 Task: Create a sub task Release to Production / Go Live for the task  Integrate website with customer relationship management (CRM) systems in the project AgileMission , assign it to team member softage.5@softage.net and update the status of the sub task to  At Risk , set the priority of the sub task to Medium
Action: Mouse moved to (328, 461)
Screenshot: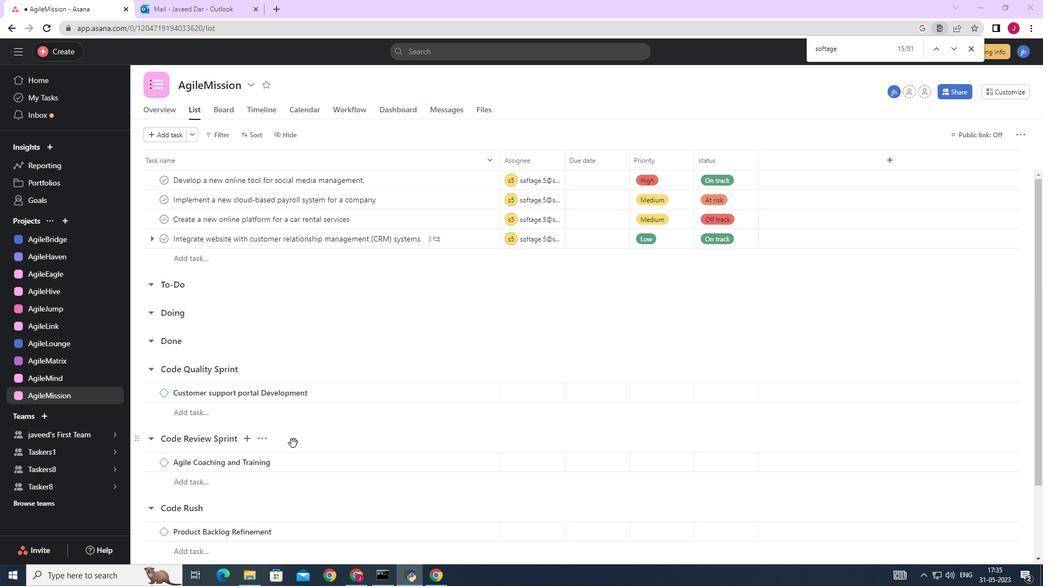 
Action: Mouse scrolled (328, 461) with delta (0, 0)
Screenshot: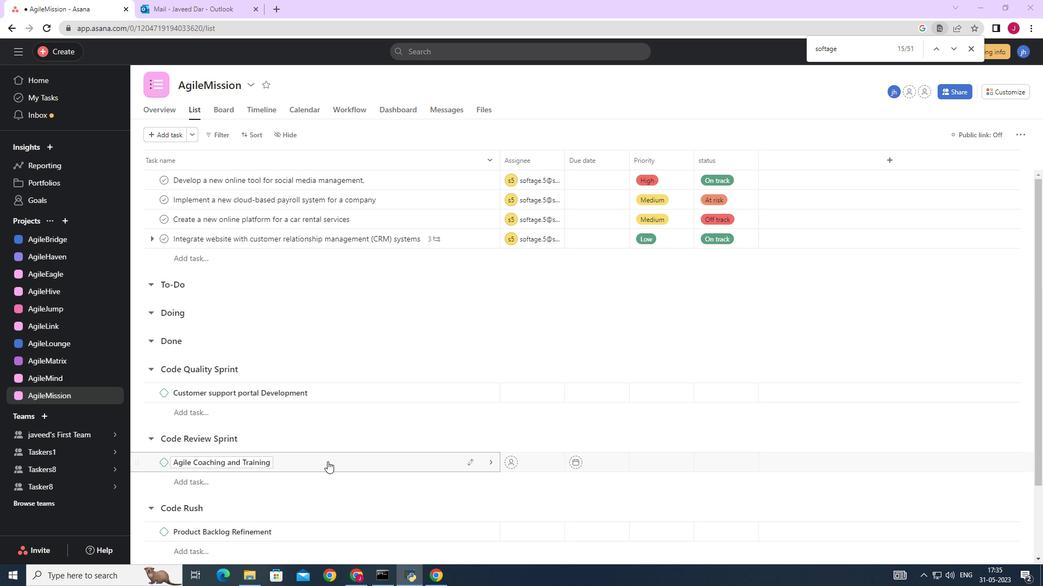
Action: Mouse scrolled (328, 461) with delta (0, 0)
Screenshot: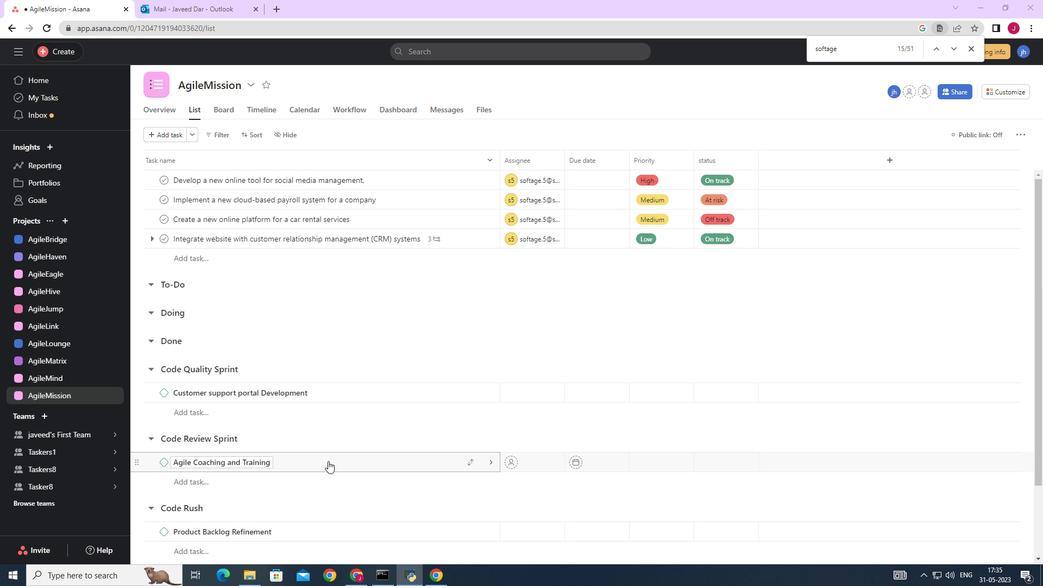 
Action: Mouse moved to (327, 470)
Screenshot: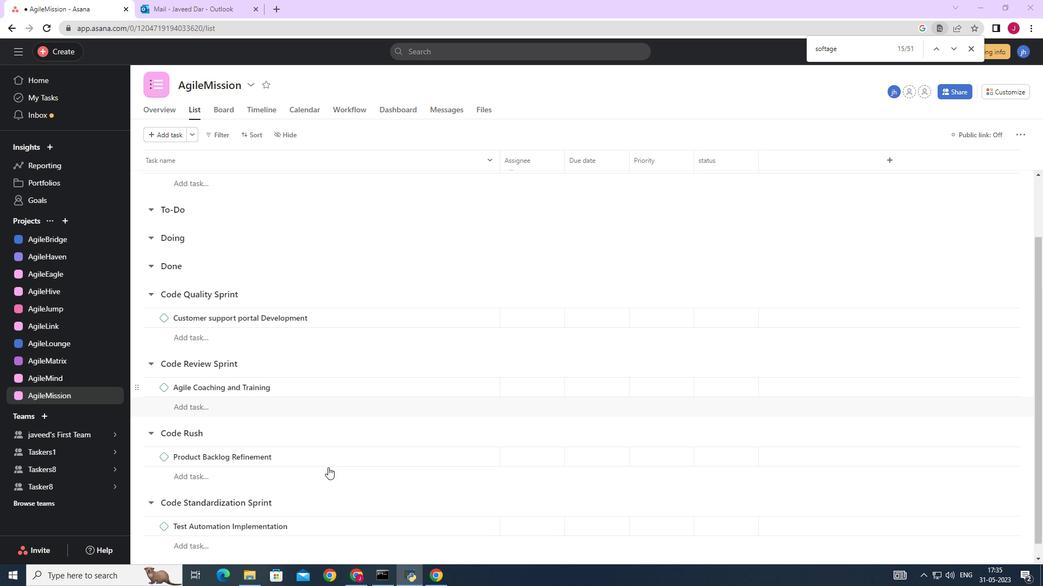 
Action: Mouse scrolled (327, 469) with delta (0, 0)
Screenshot: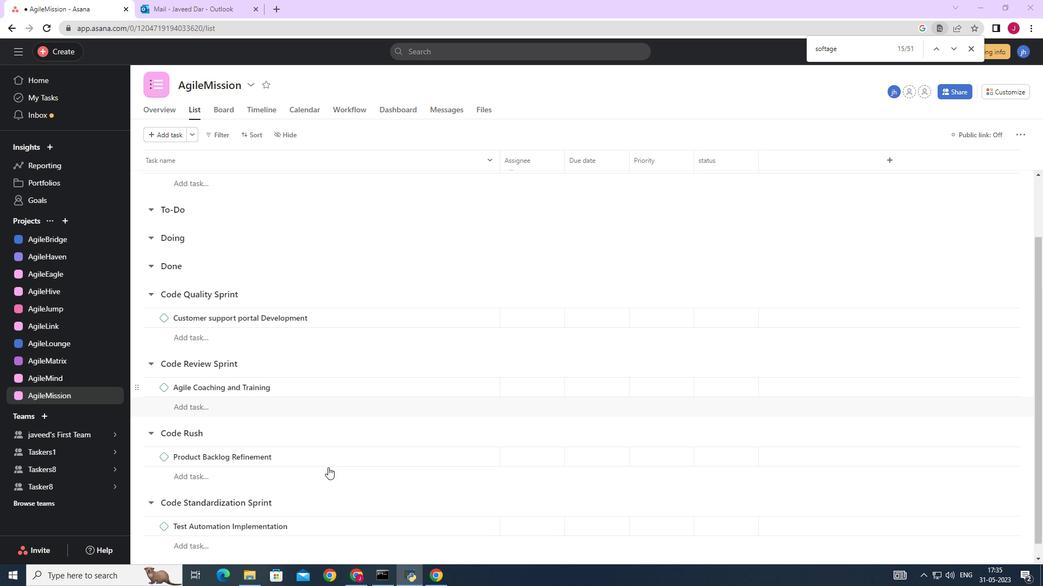 
Action: Mouse scrolled (327, 469) with delta (0, 0)
Screenshot: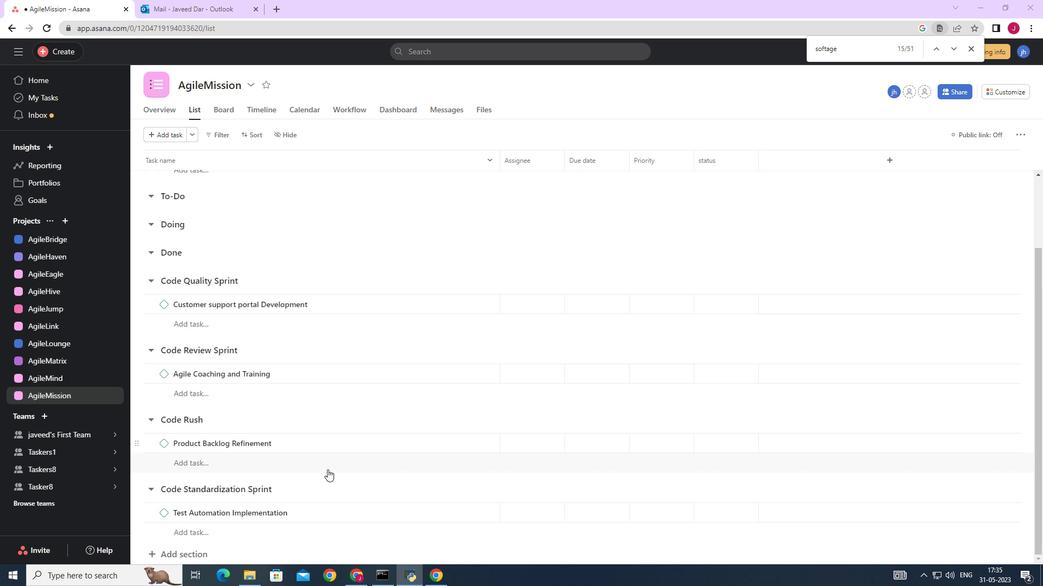 
Action: Mouse scrolled (327, 469) with delta (0, 0)
Screenshot: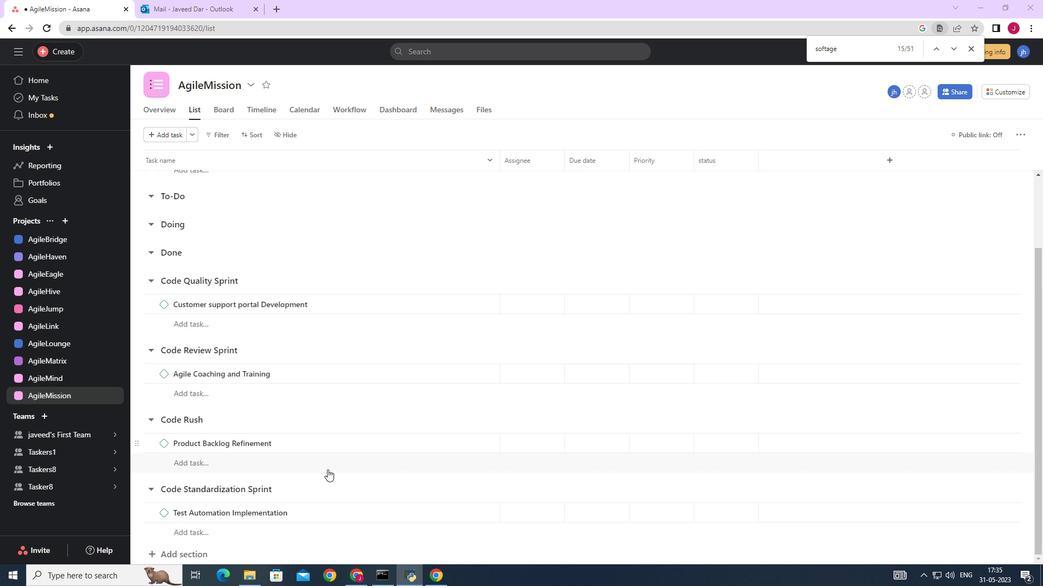 
Action: Mouse moved to (1033, 277)
Screenshot: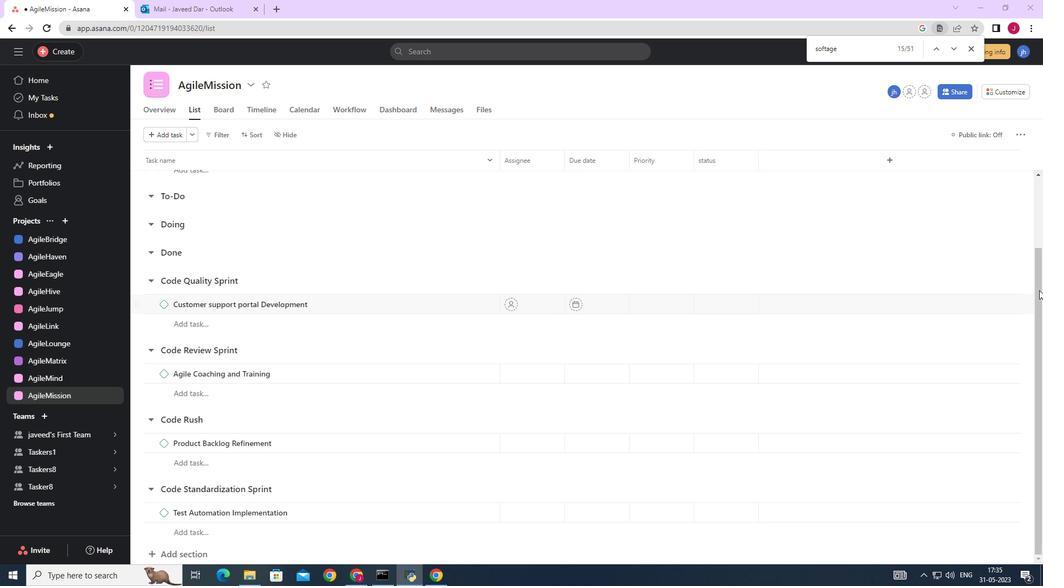 
Action: Mouse scrolled (1033, 278) with delta (0, 0)
Screenshot: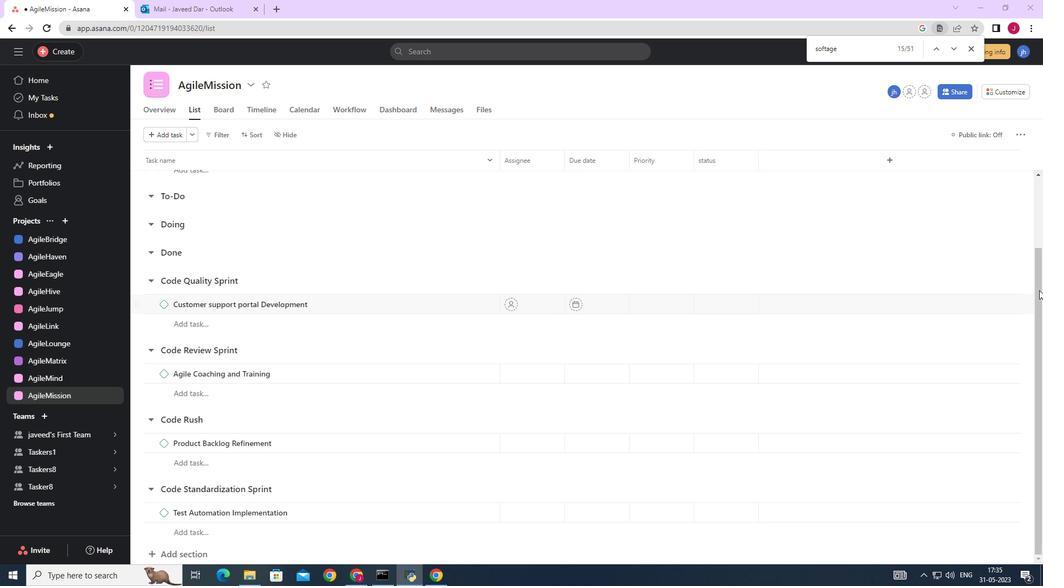 
Action: Mouse moved to (1033, 269)
Screenshot: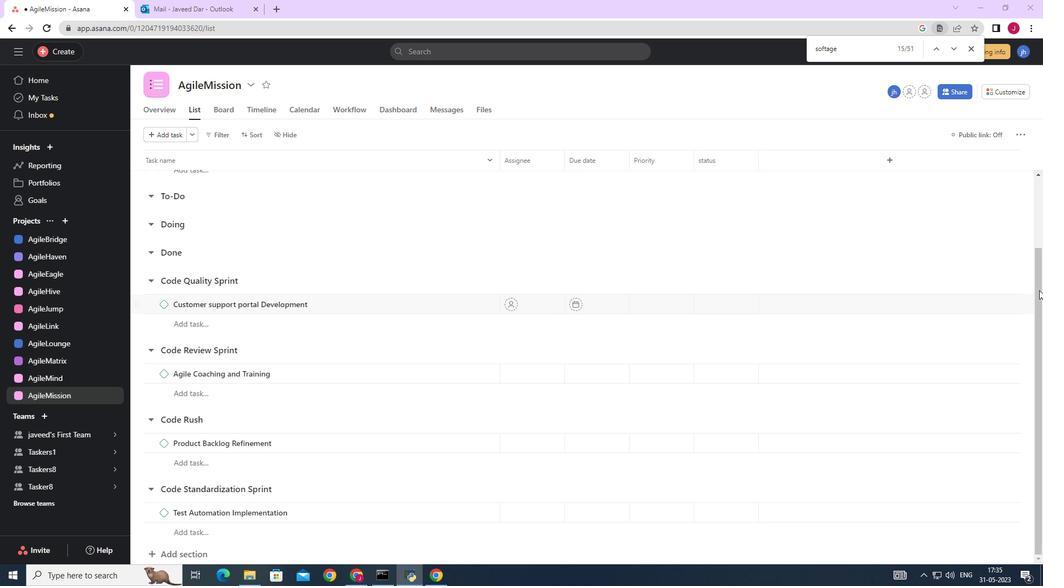 
Action: Mouse scrolled (1033, 270) with delta (0, 0)
Screenshot: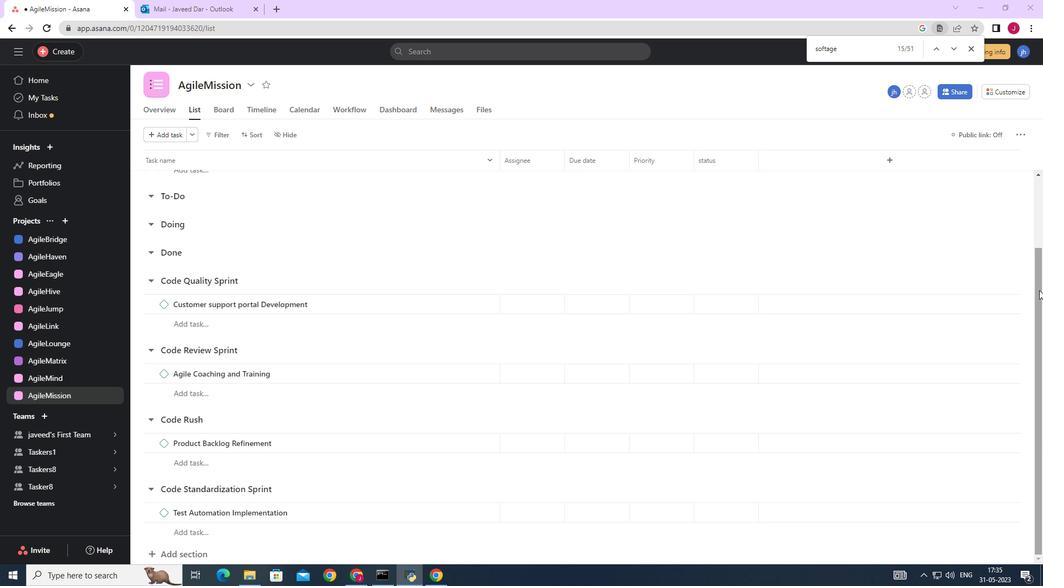 
Action: Mouse moved to (1037, 217)
Screenshot: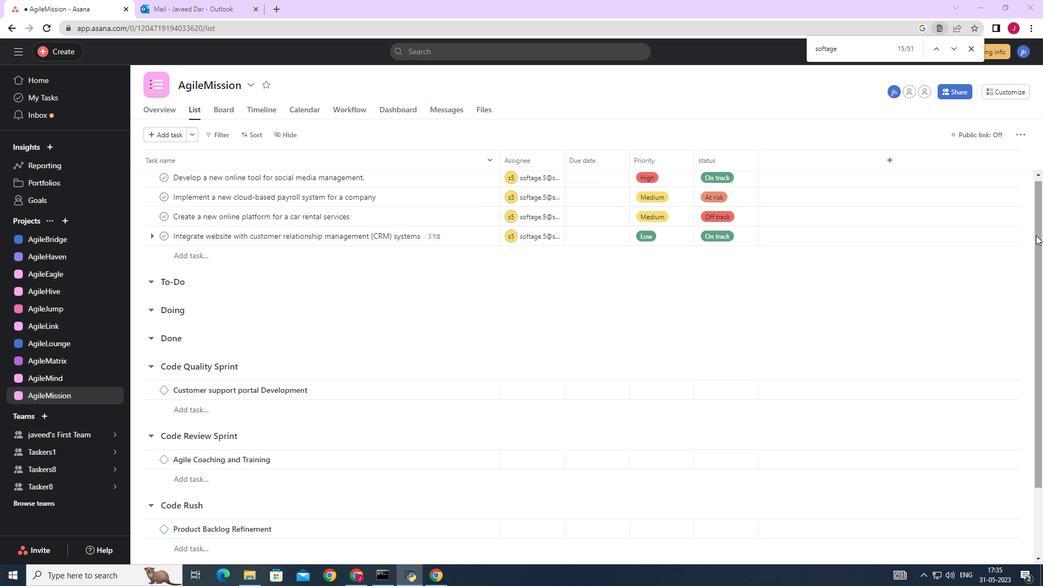 
Action: Mouse scrolled (1037, 219) with delta (0, 0)
Screenshot: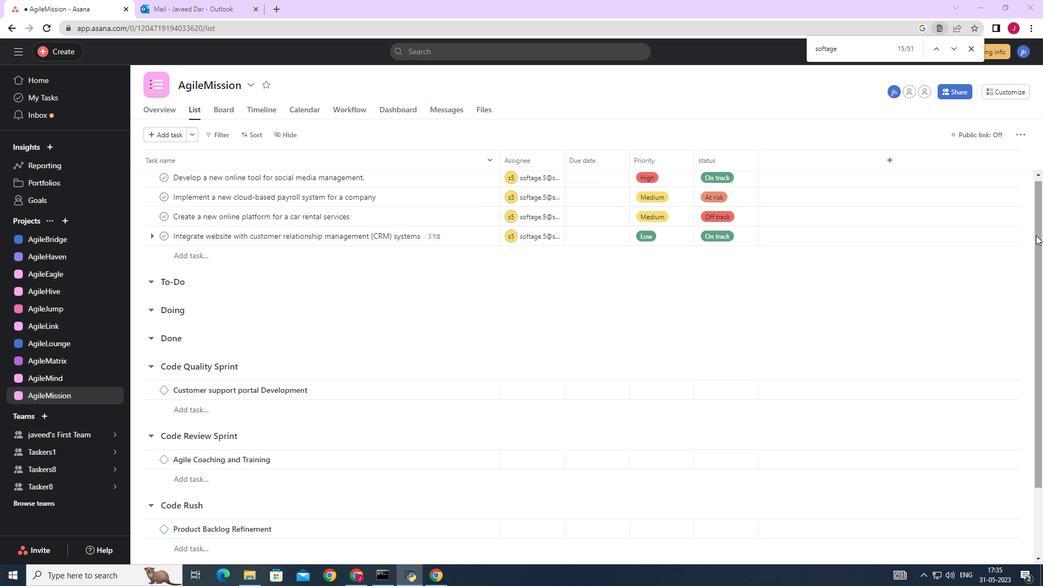 
Action: Mouse moved to (1036, 214)
Screenshot: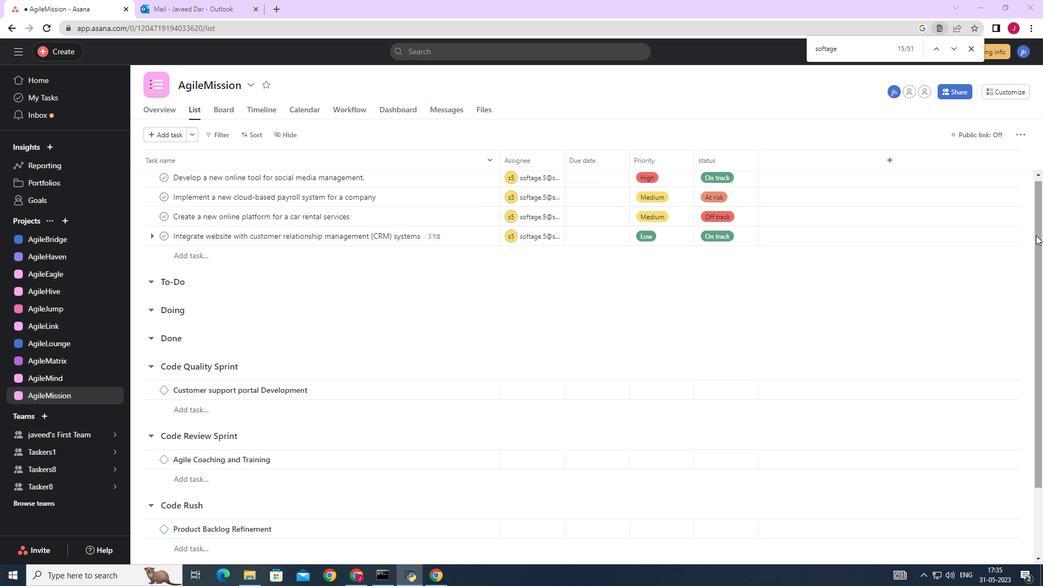 
Action: Mouse scrolled (1036, 216) with delta (0, 0)
Screenshot: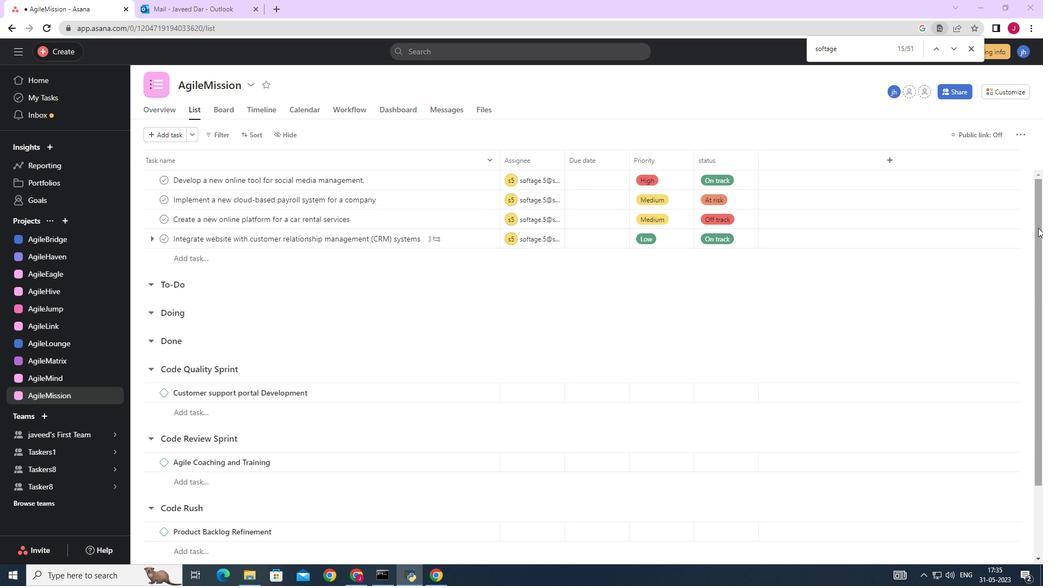 
Action: Mouse moved to (1033, 209)
Screenshot: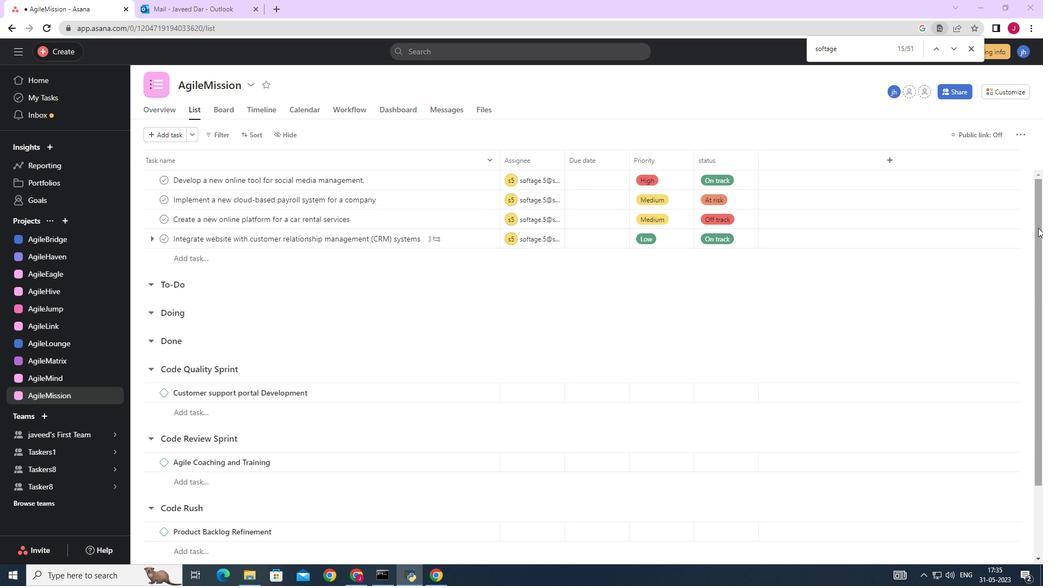 
Action: Mouse scrolled (1036, 214) with delta (0, 0)
Screenshot: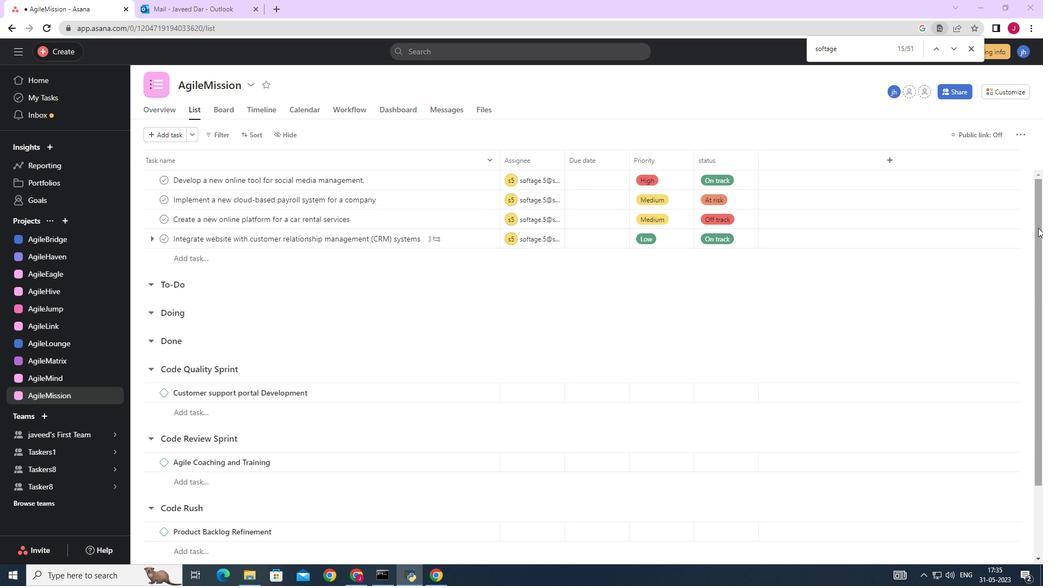 
Action: Mouse moved to (1012, 93)
Screenshot: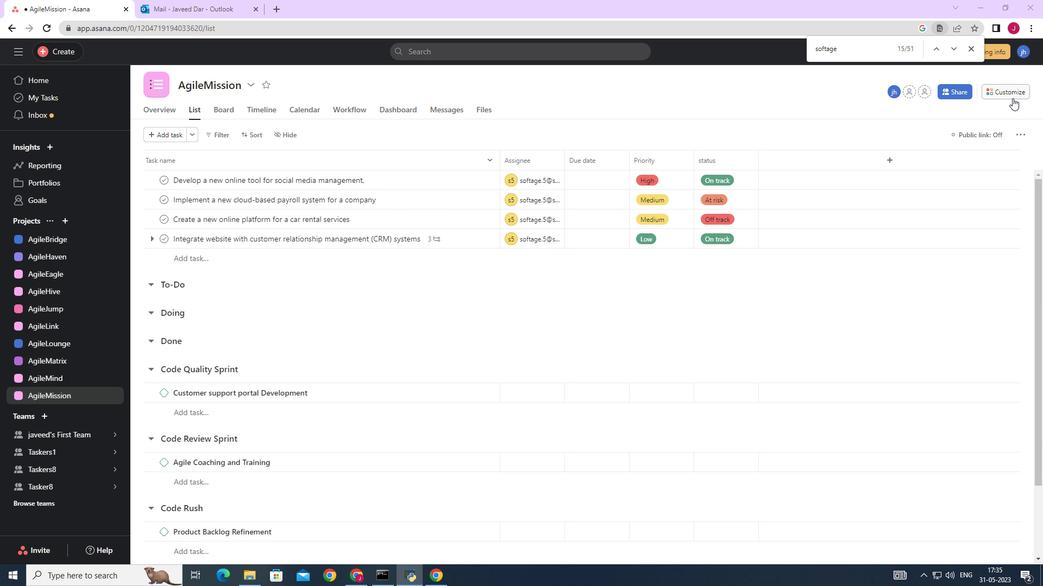 
Action: Mouse pressed left at (1012, 93)
Screenshot: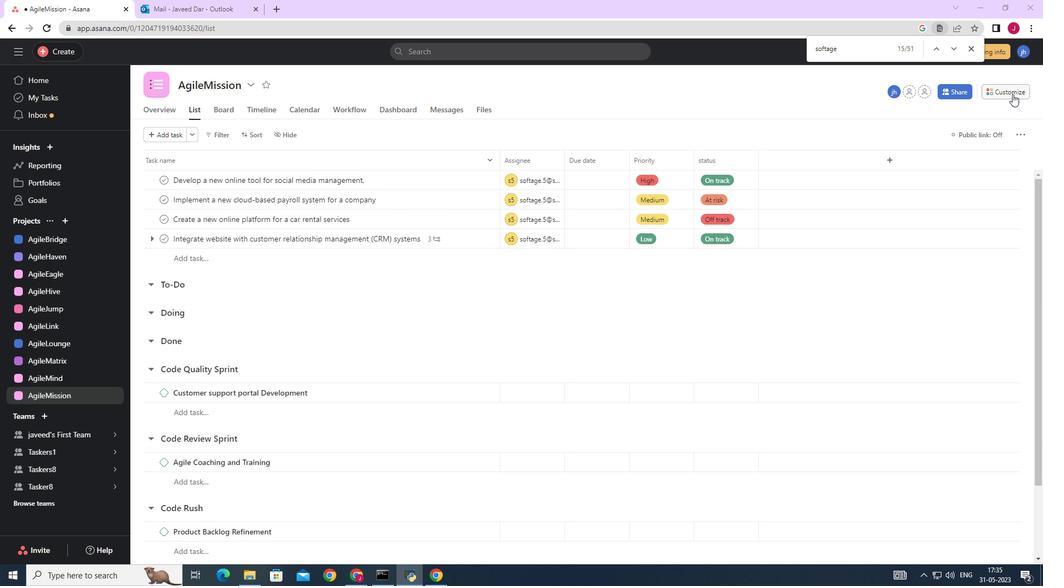 
Action: Mouse moved to (814, 234)
Screenshot: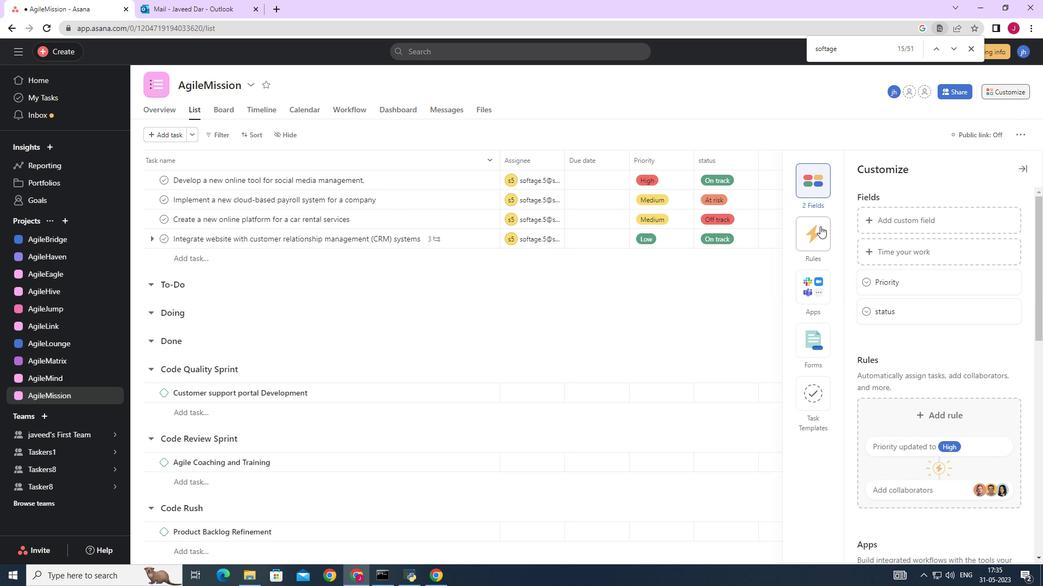 
Action: Mouse pressed left at (814, 234)
Screenshot: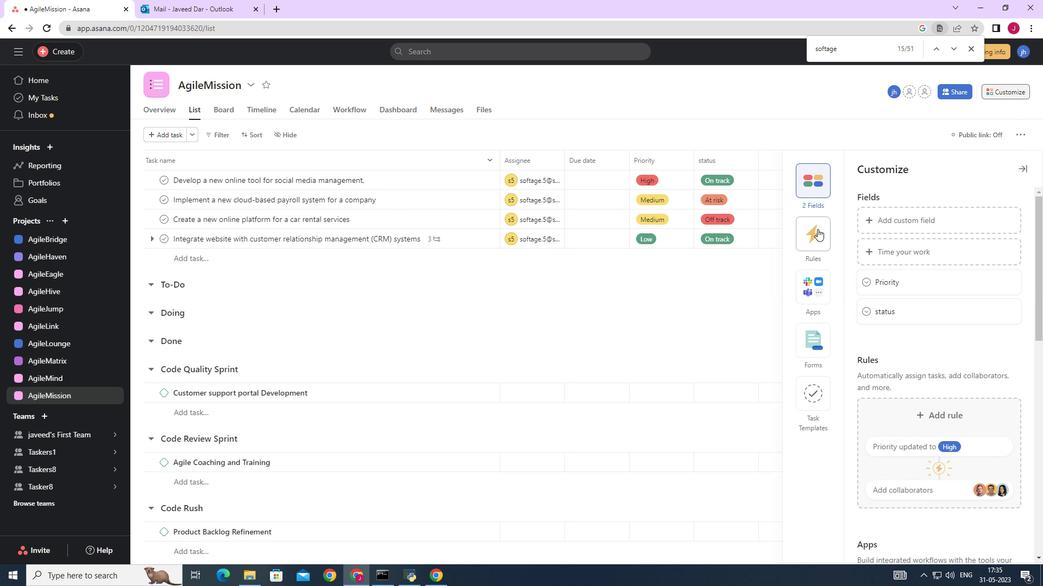 
Action: Mouse moved to (909, 244)
Screenshot: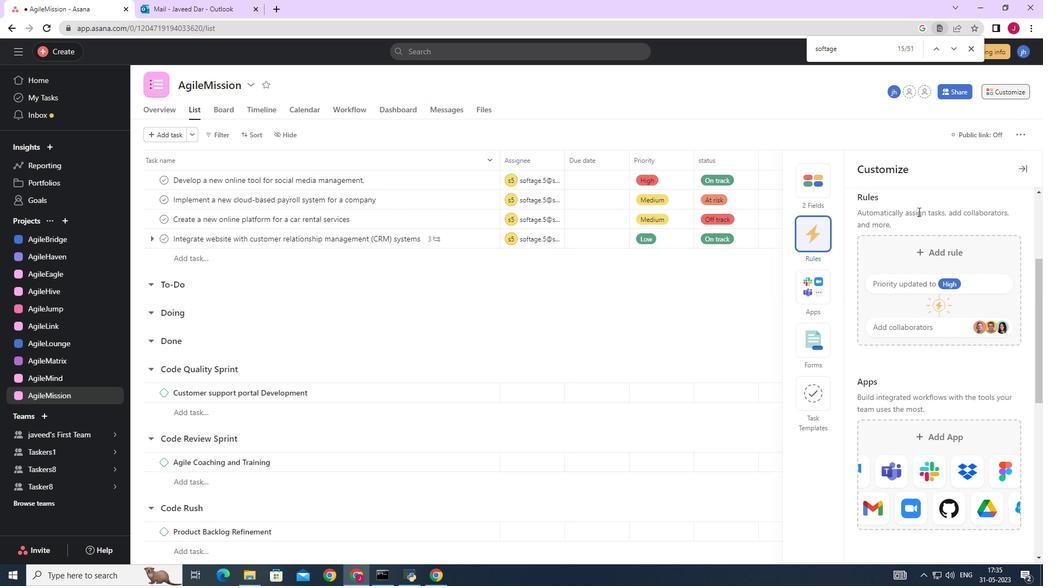 
Action: Mouse pressed left at (909, 244)
Screenshot: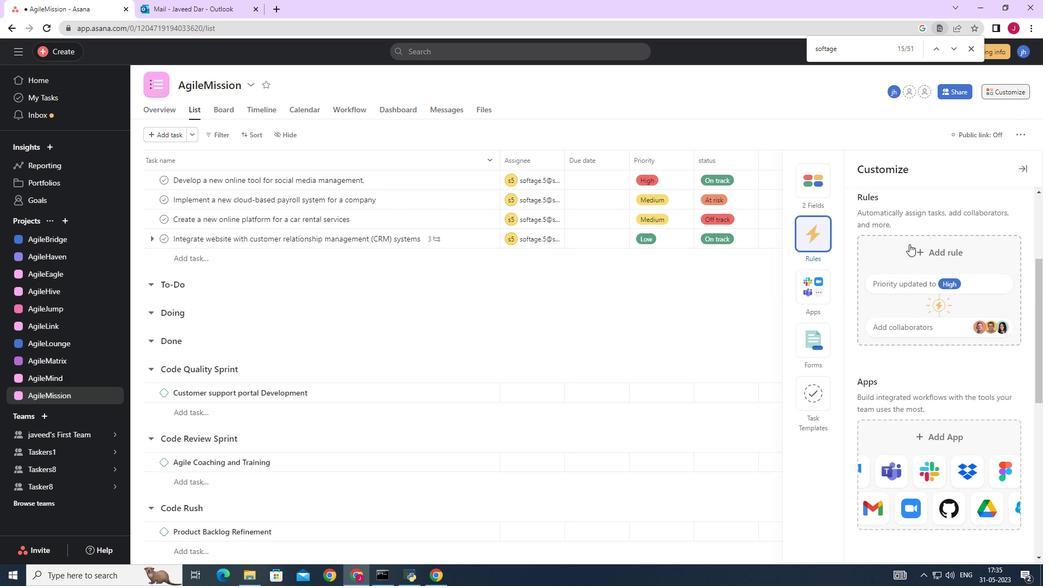 
Action: Mouse moved to (422, 173)
Screenshot: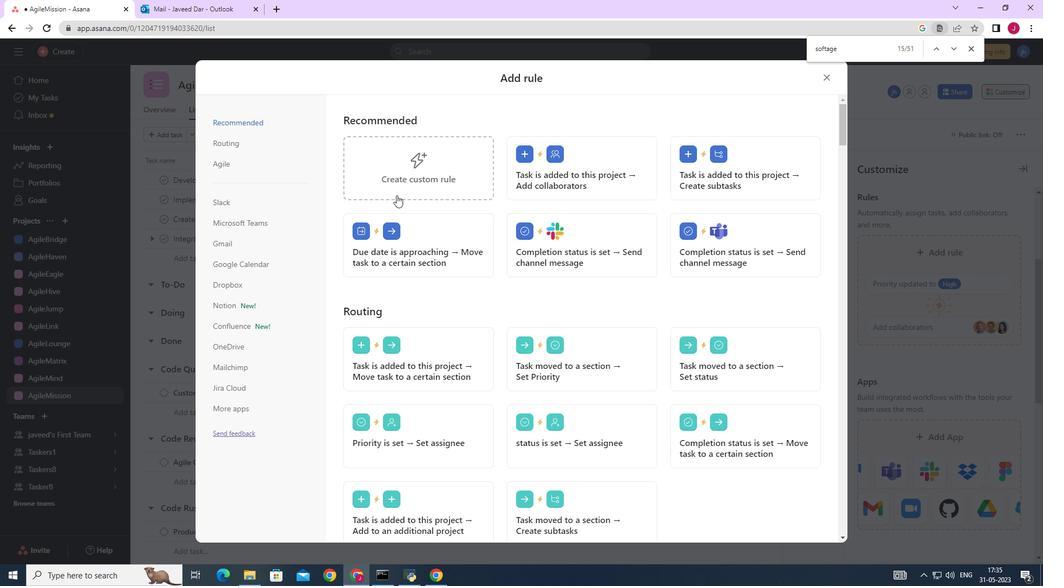 
Action: Mouse pressed left at (422, 173)
Screenshot: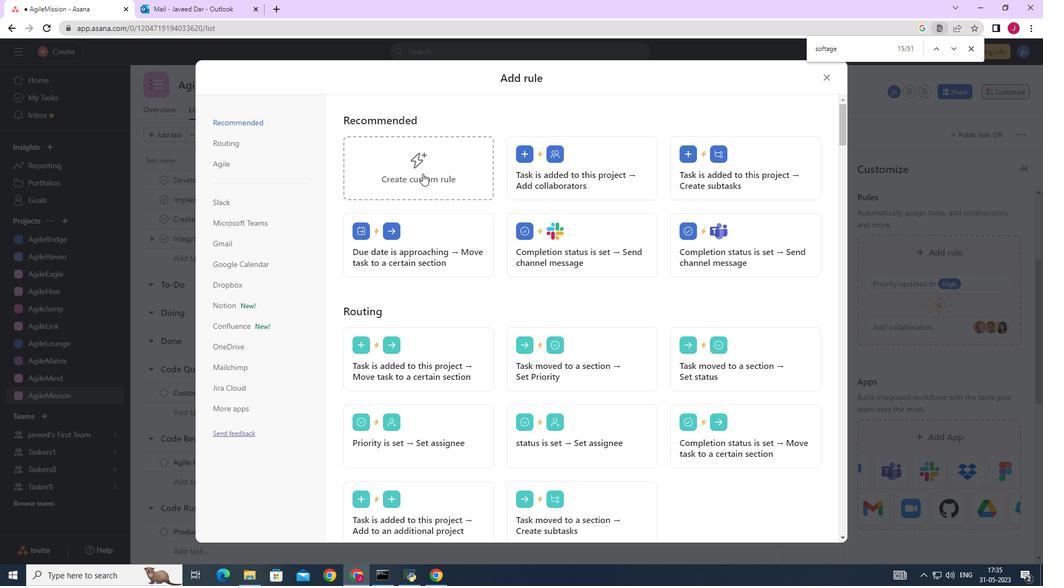 
Action: Mouse moved to (493, 281)
Screenshot: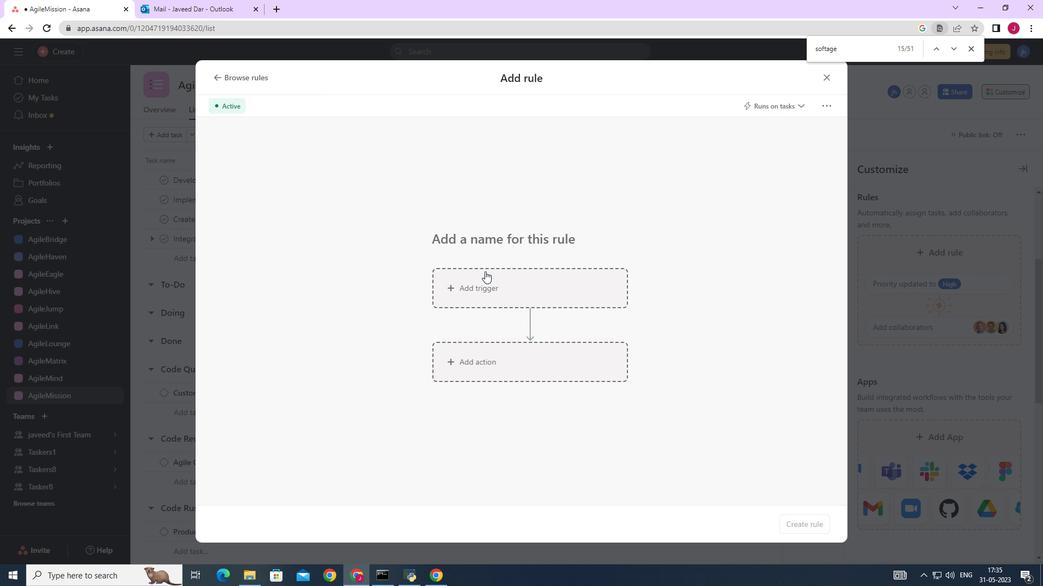 
Action: Mouse pressed left at (493, 281)
Screenshot: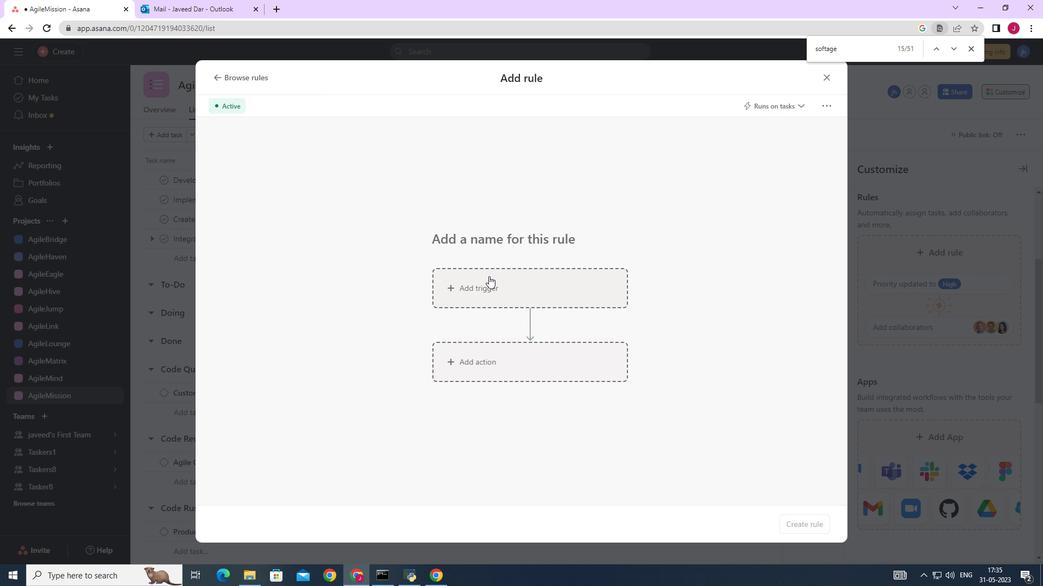 
Action: Mouse moved to (488, 364)
Screenshot: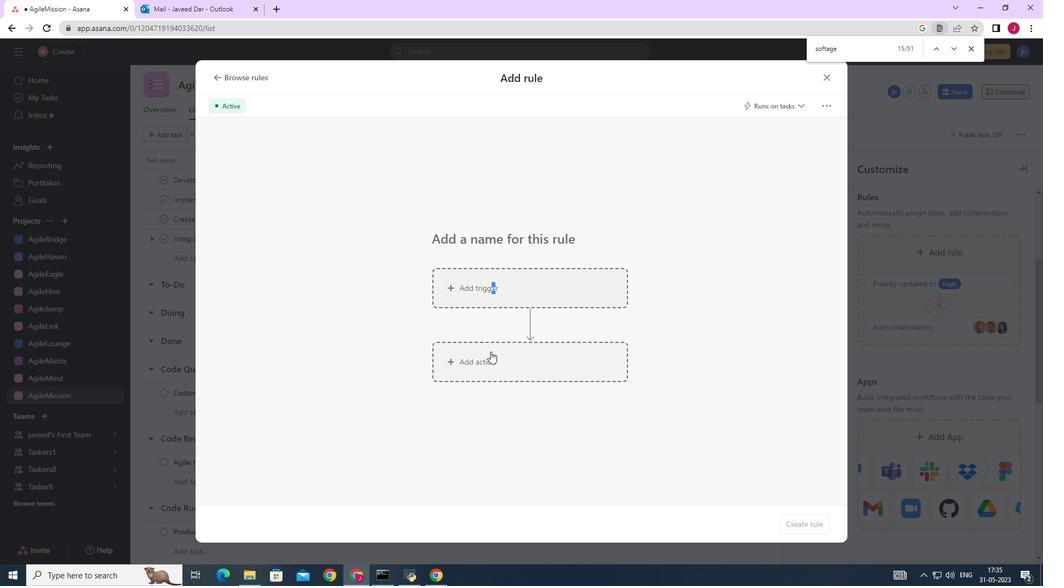 
Action: Mouse pressed left at (488, 364)
Screenshot: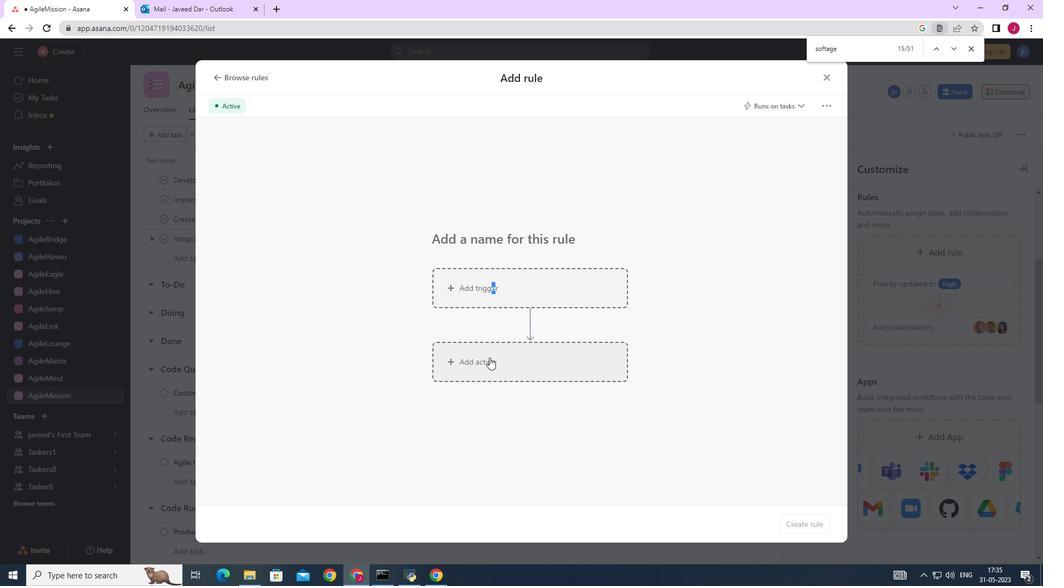
Action: Mouse moved to (450, 281)
Screenshot: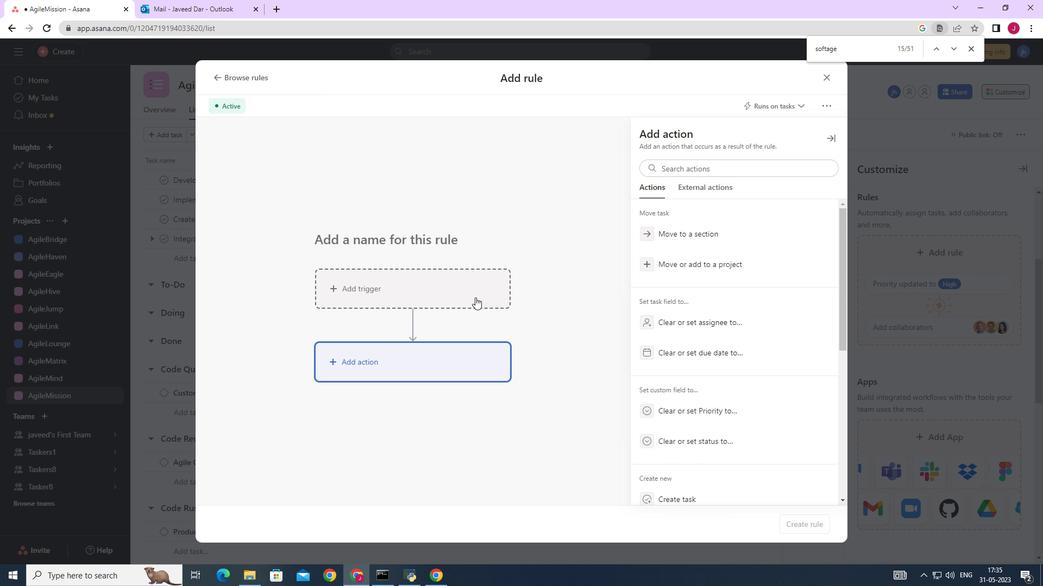 
Action: Mouse pressed left at (450, 281)
Screenshot: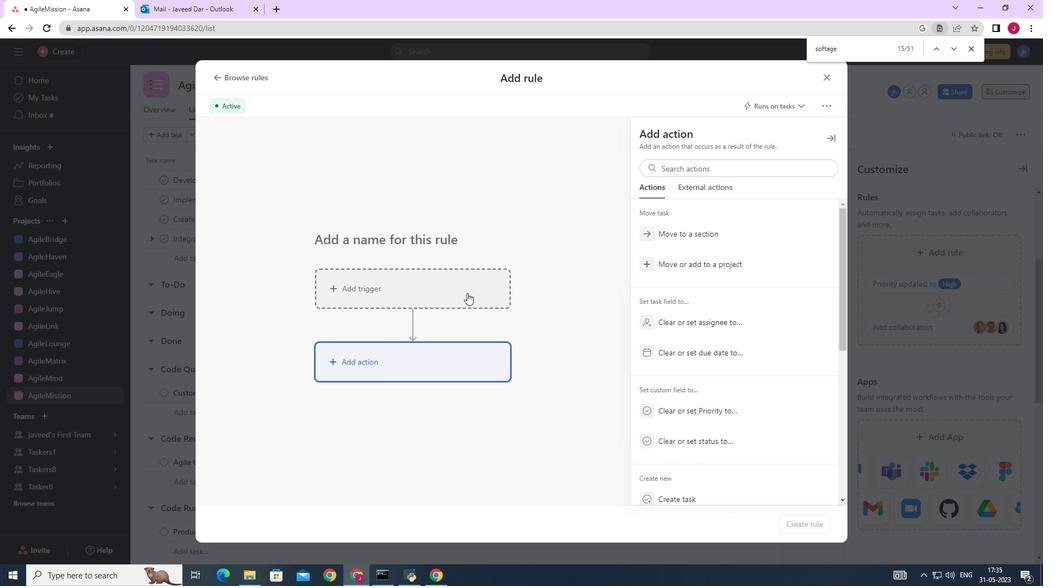 
Action: Mouse moved to (409, 359)
Screenshot: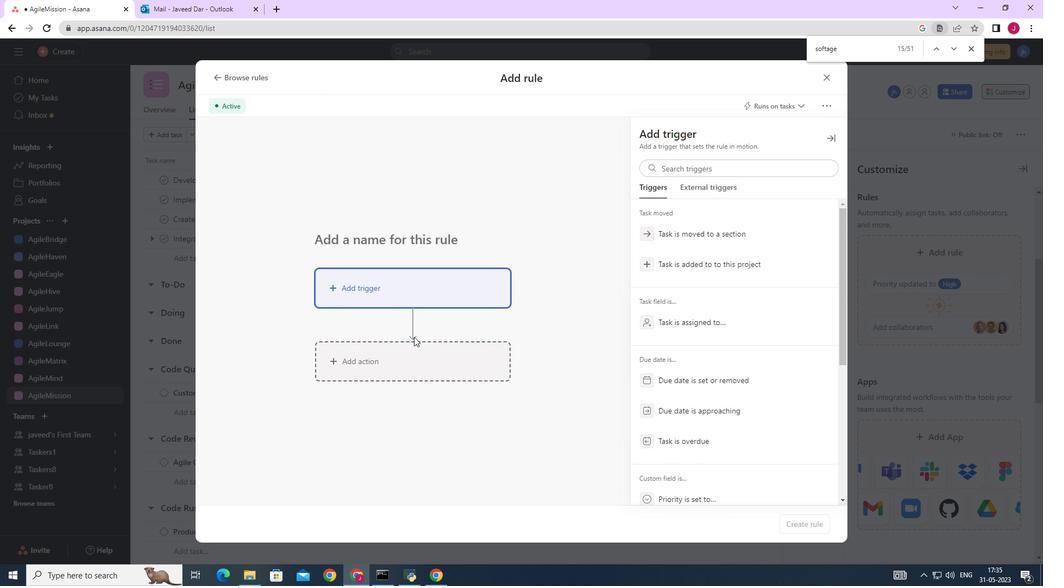 
Action: Mouse pressed left at (409, 359)
Screenshot: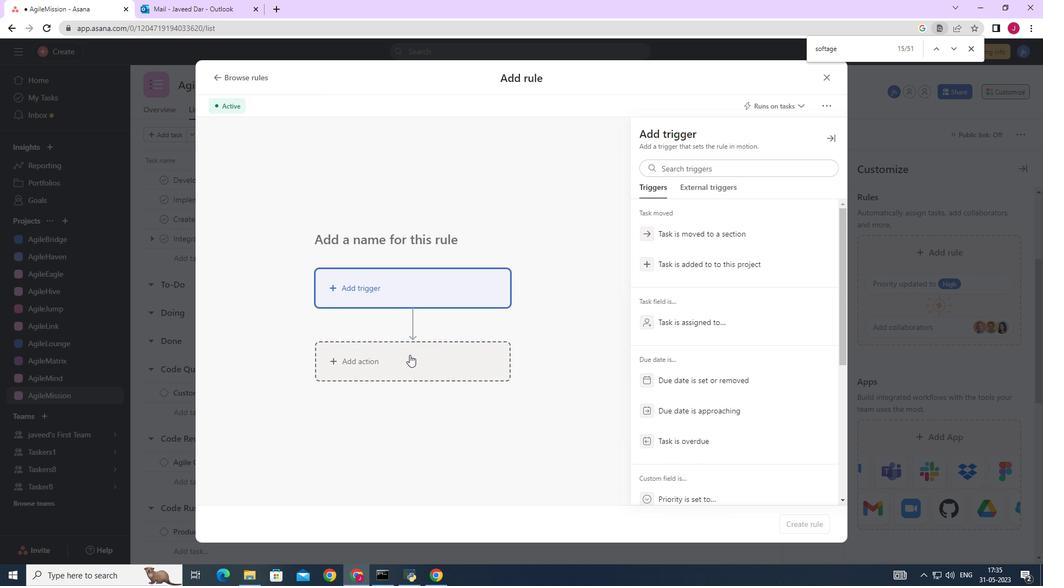 
Action: Mouse moved to (698, 312)
Screenshot: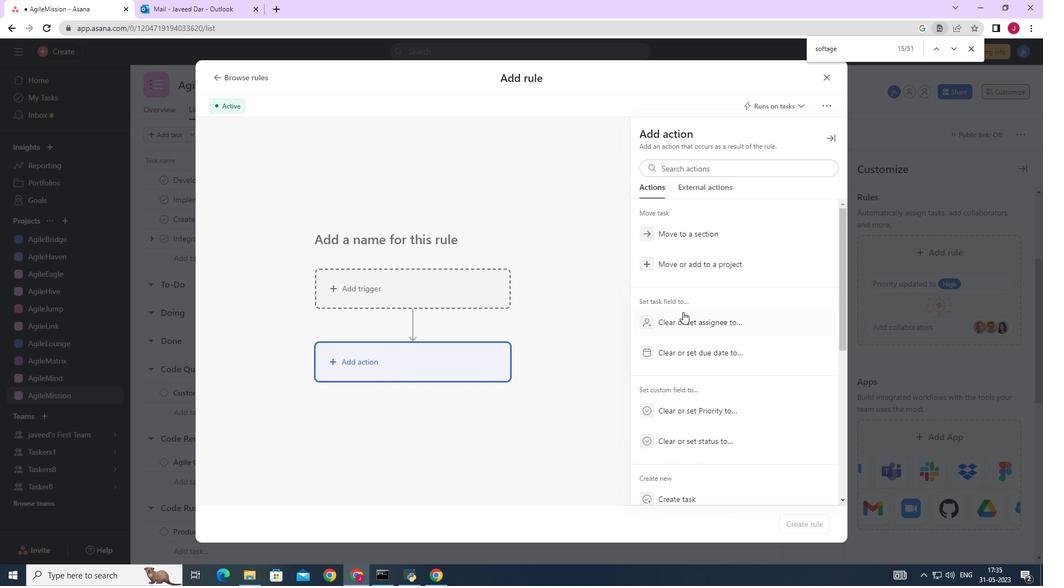 
Action: Mouse scrolled (698, 311) with delta (0, 0)
Screenshot: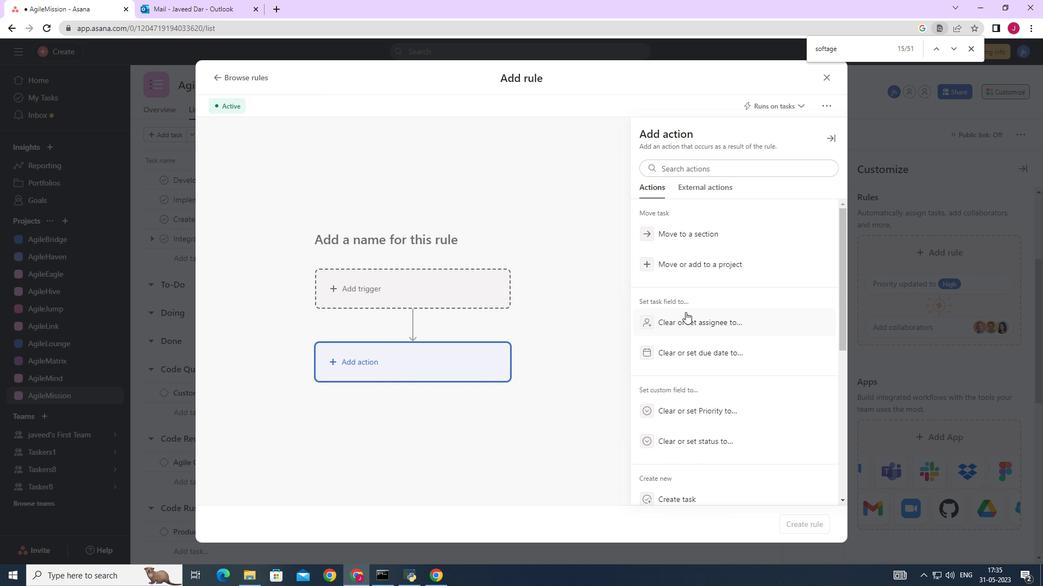 
Action: Mouse moved to (698, 312)
Screenshot: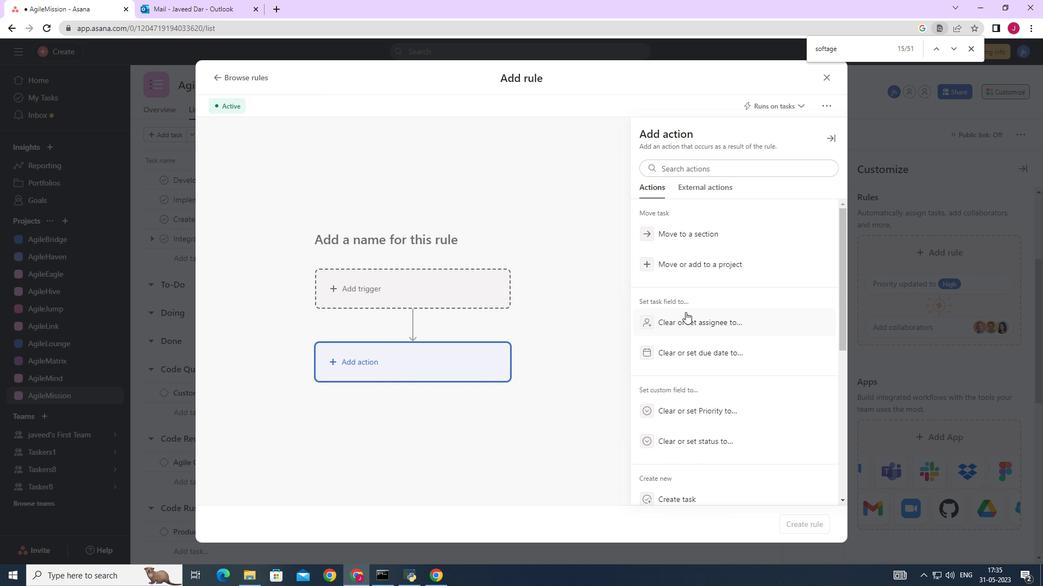 
Action: Mouse scrolled (698, 311) with delta (0, 0)
Screenshot: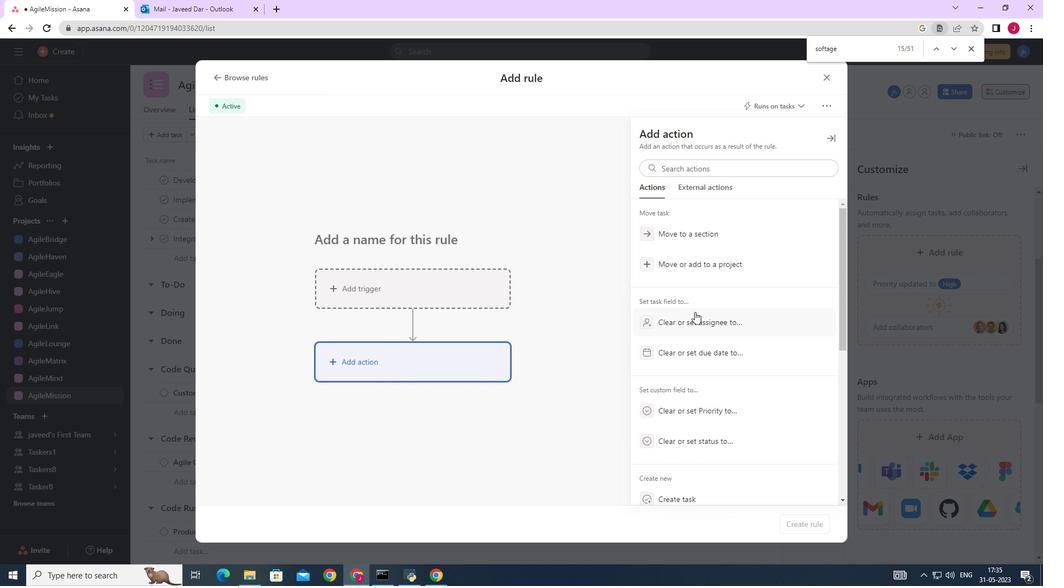 
Action: Mouse scrolled (698, 311) with delta (0, 0)
Screenshot: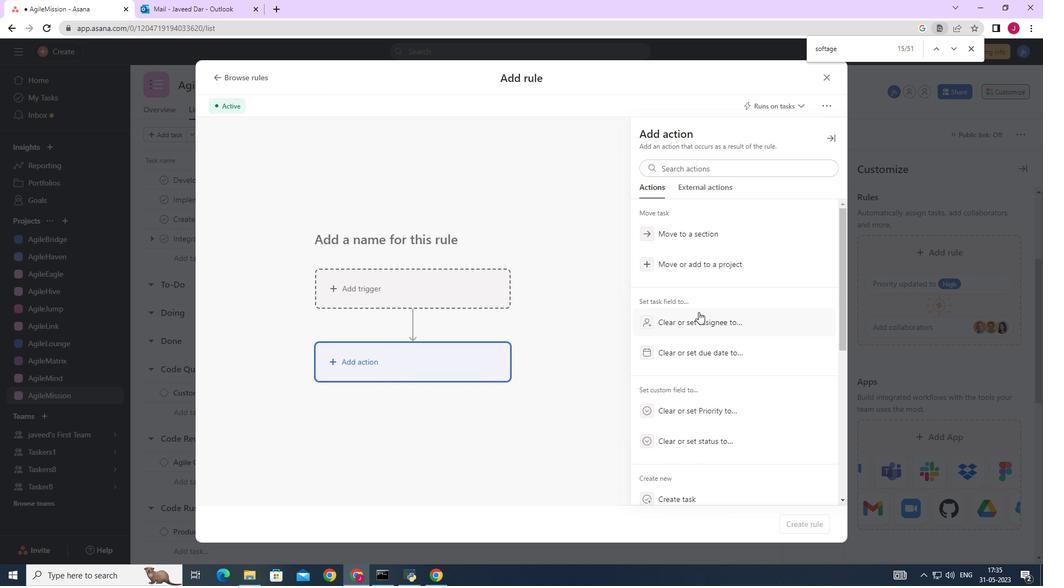 
Action: Mouse moved to (680, 365)
Screenshot: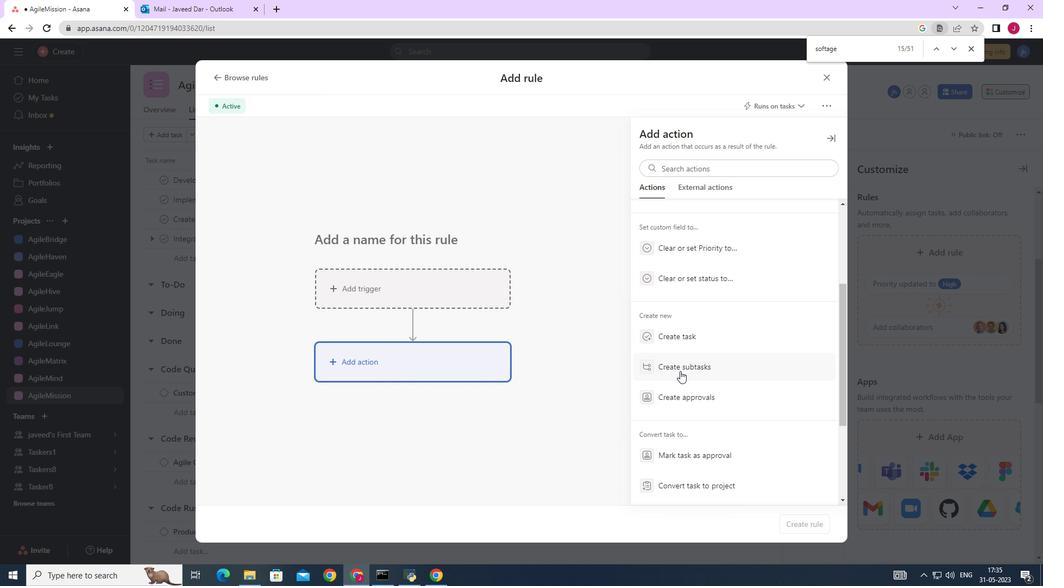 
Action: Mouse pressed left at (680, 365)
Screenshot: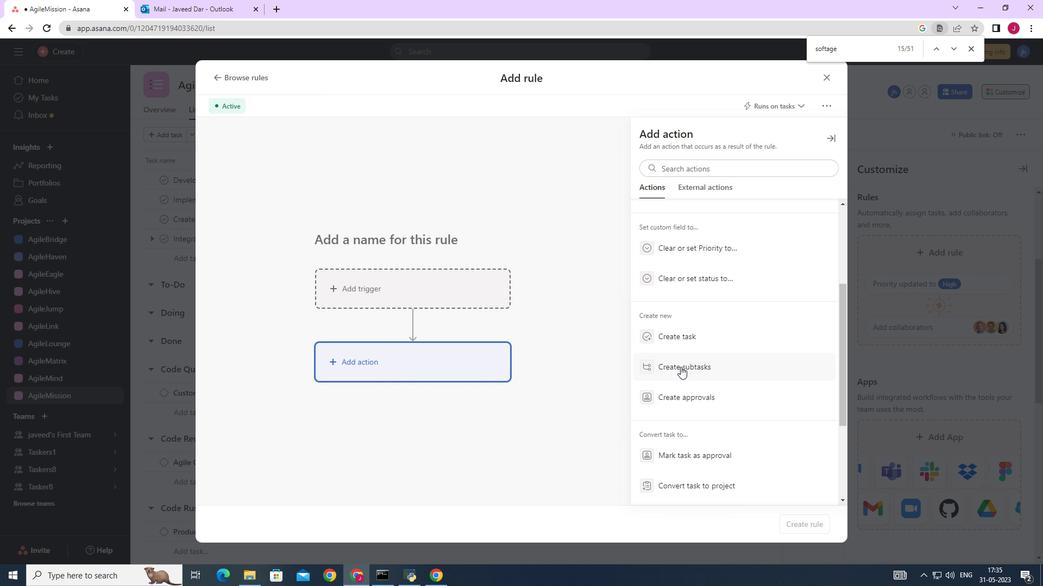 
Action: Mouse moved to (699, 171)
Screenshot: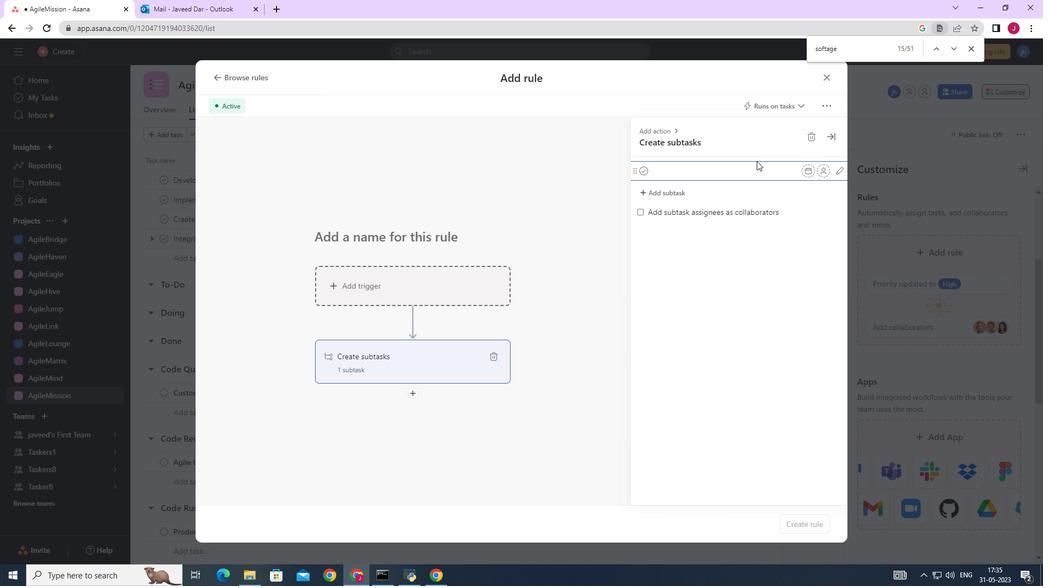 
Action: Mouse pressed left at (699, 171)
Screenshot: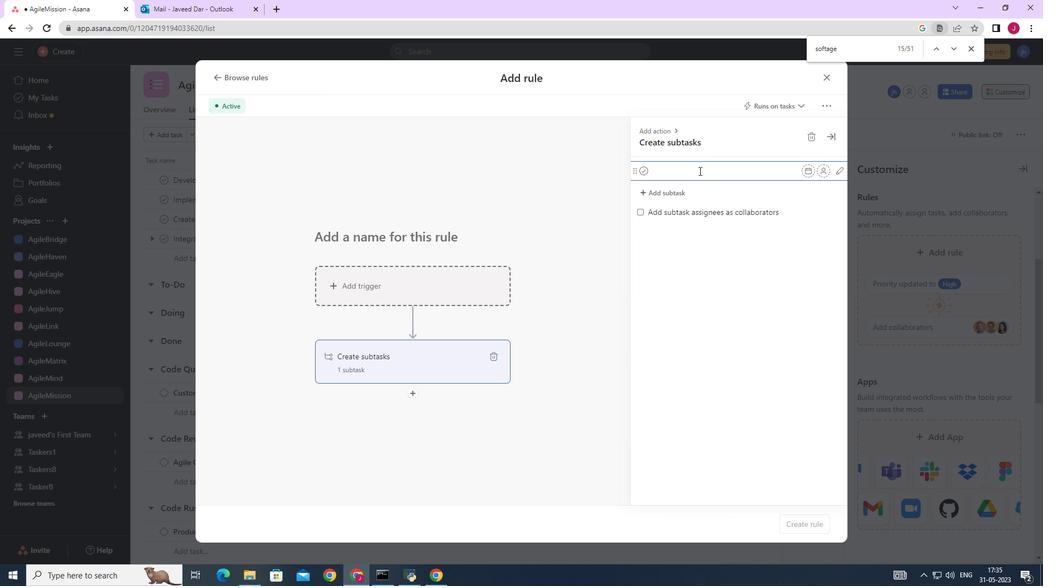 
Action: Mouse moved to (830, 71)
Screenshot: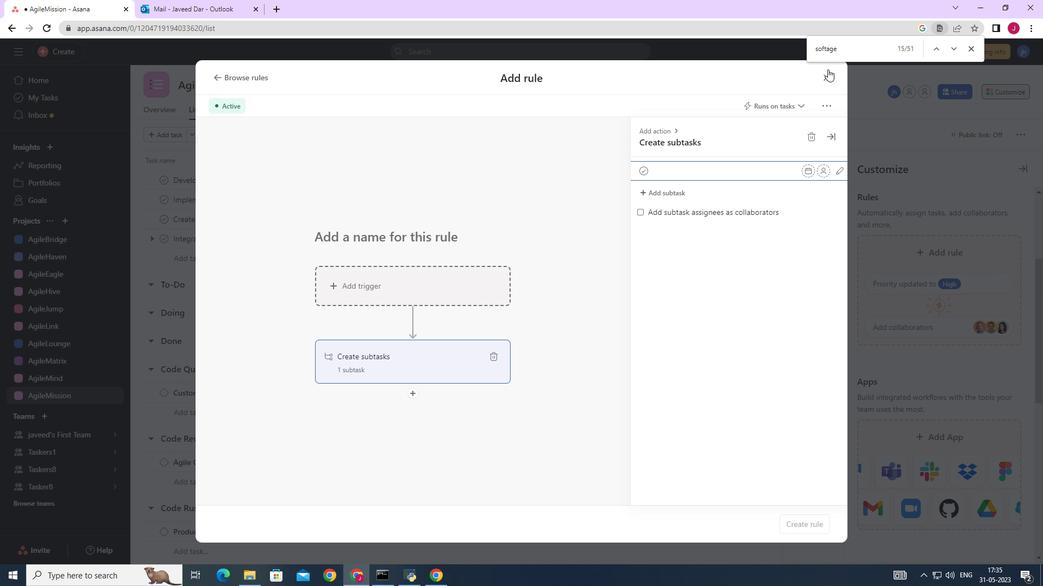 
Action: Mouse pressed left at (830, 71)
Screenshot: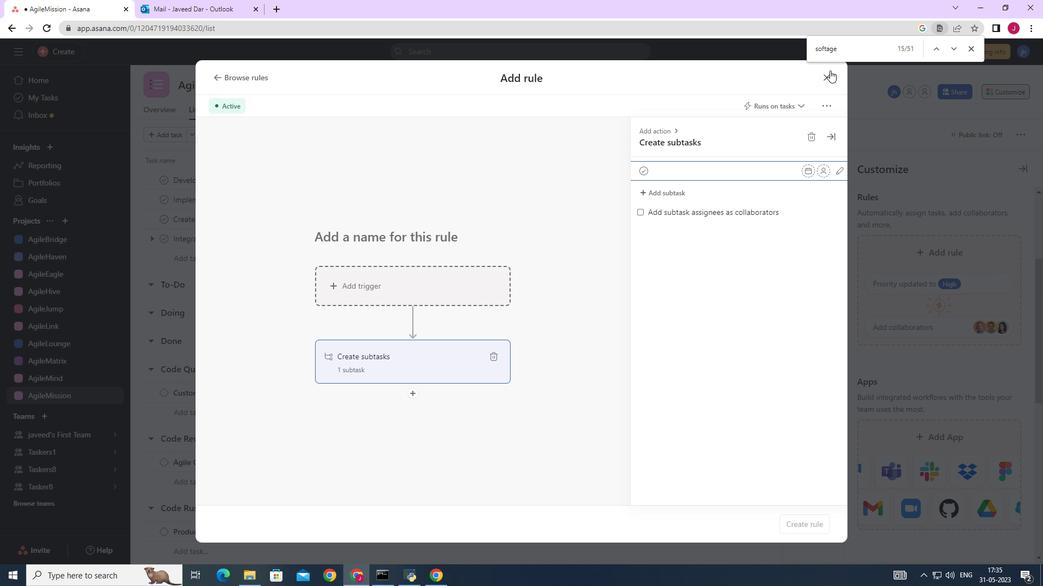 
Action: Mouse moved to (1019, 170)
Screenshot: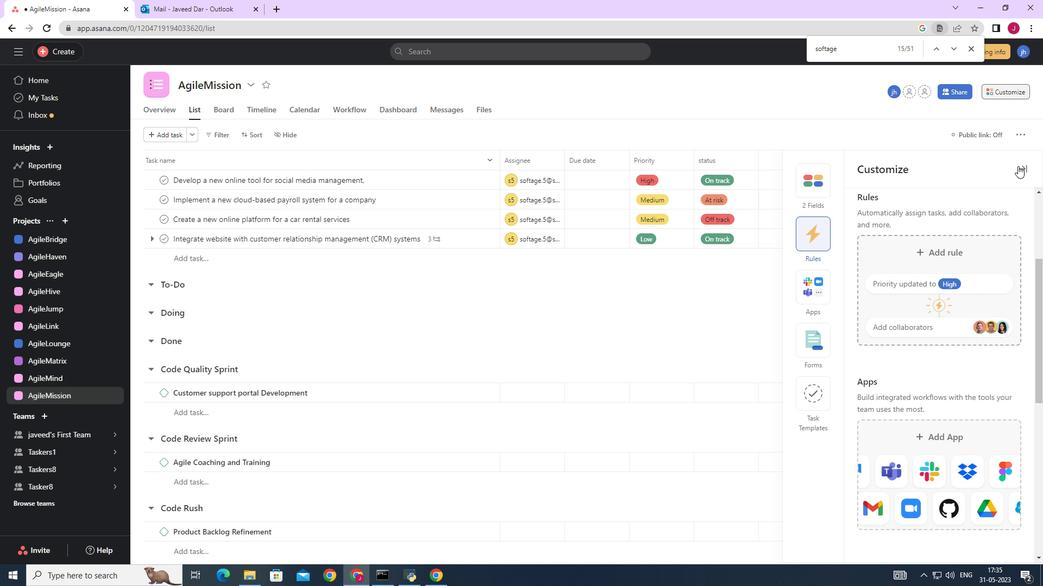 
Action: Mouse pressed left at (1019, 170)
Screenshot: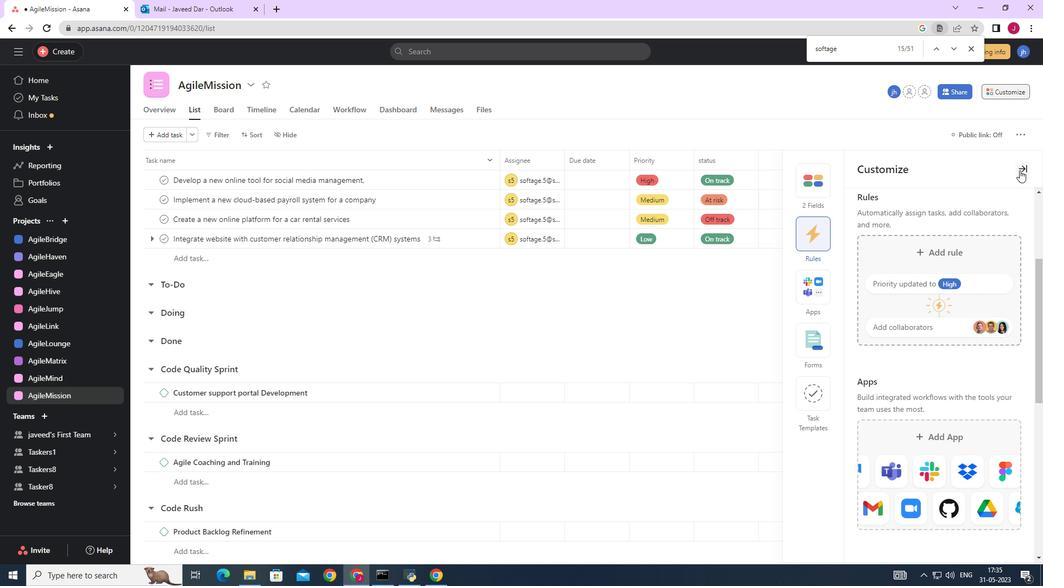 
Action: Mouse moved to (437, 320)
Screenshot: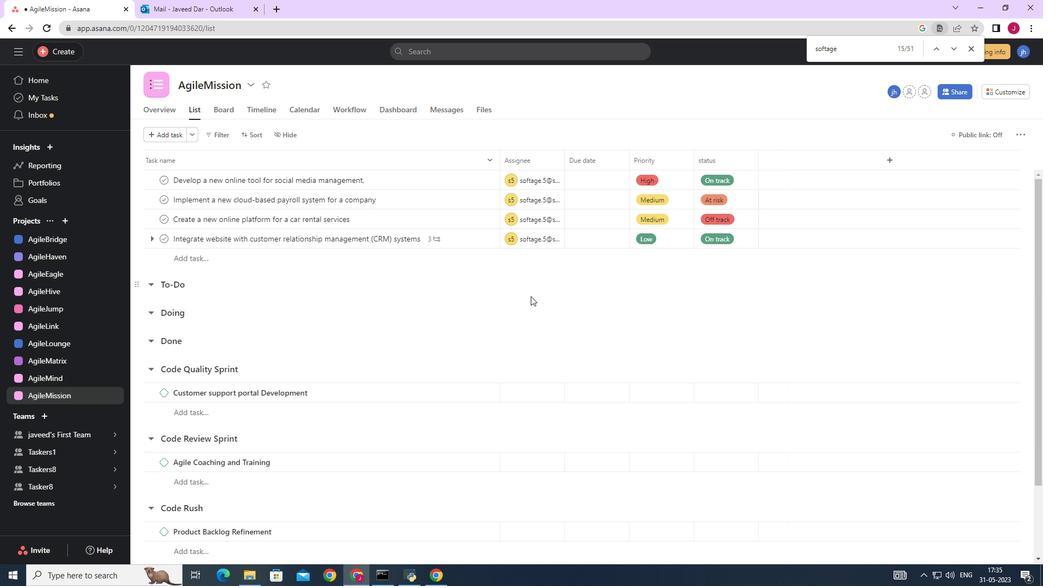 
Action: Mouse scrolled (437, 320) with delta (0, 0)
Screenshot: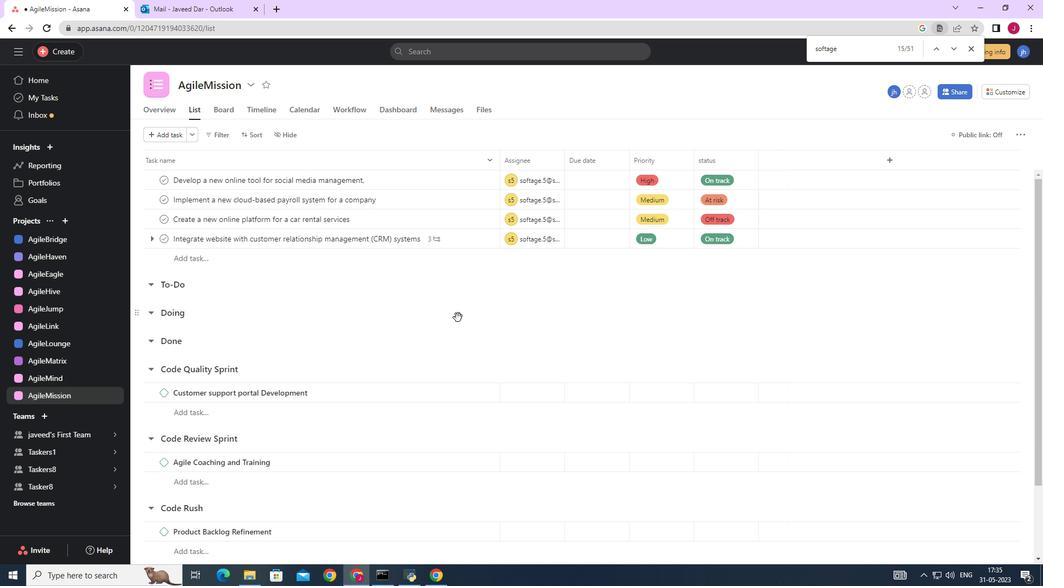 
Action: Mouse moved to (436, 320)
Screenshot: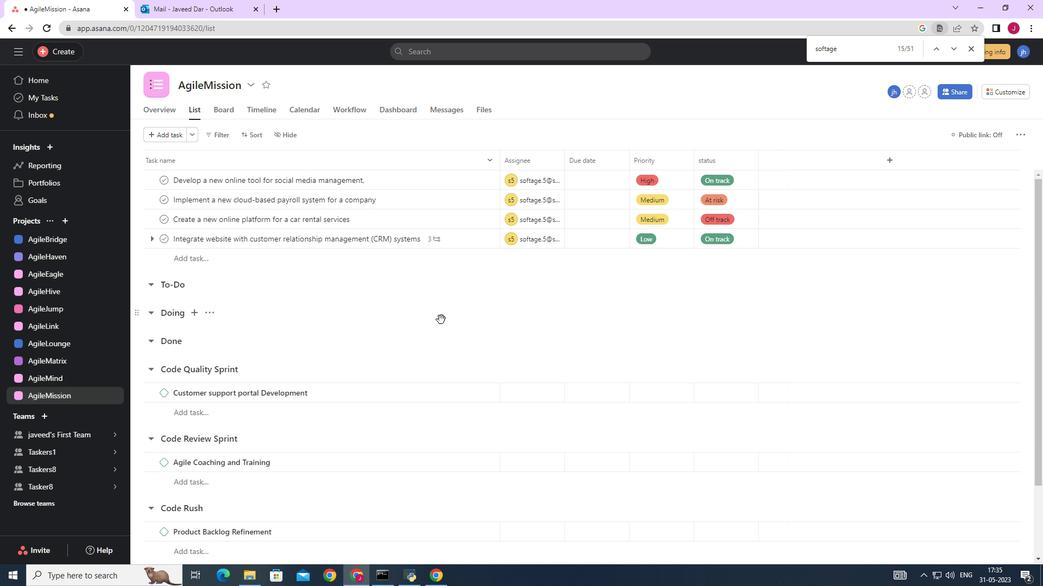 
Action: Mouse scrolled (436, 320) with delta (0, 0)
Screenshot: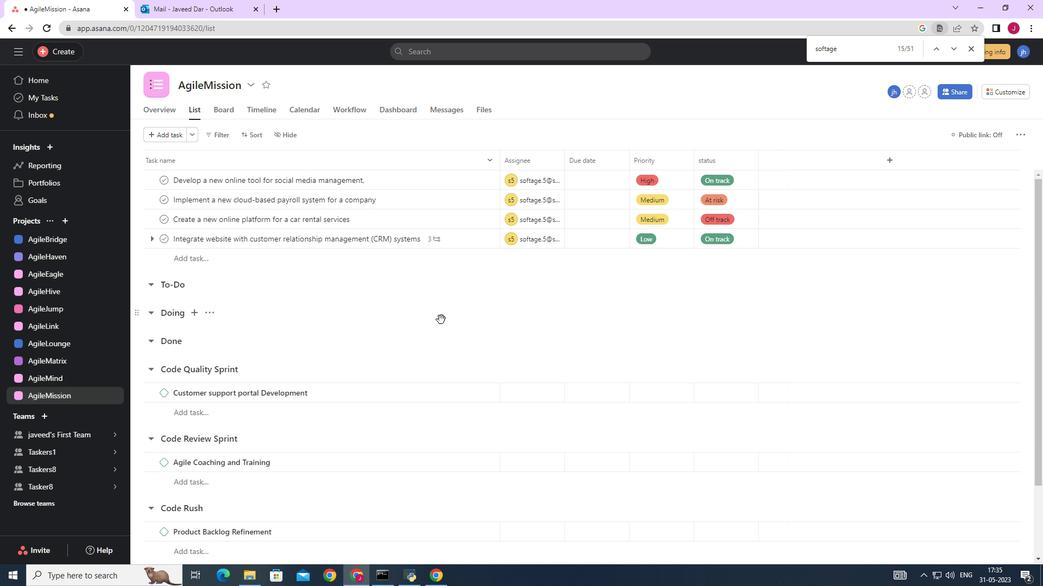 
Action: Mouse scrolled (436, 320) with delta (0, 0)
Screenshot: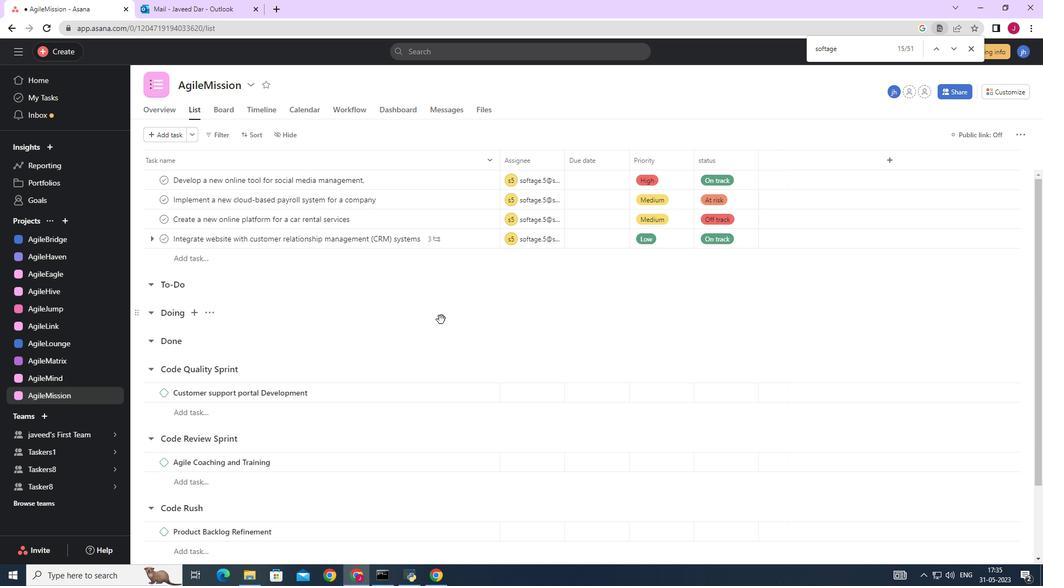 
Action: Mouse moved to (468, 239)
Screenshot: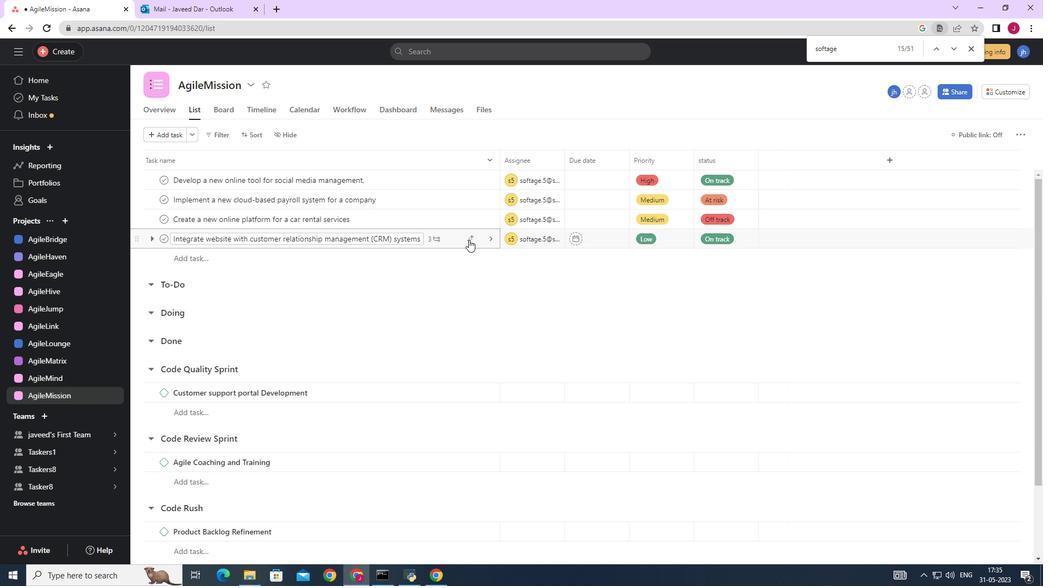 
Action: Mouse pressed left at (468, 239)
Screenshot: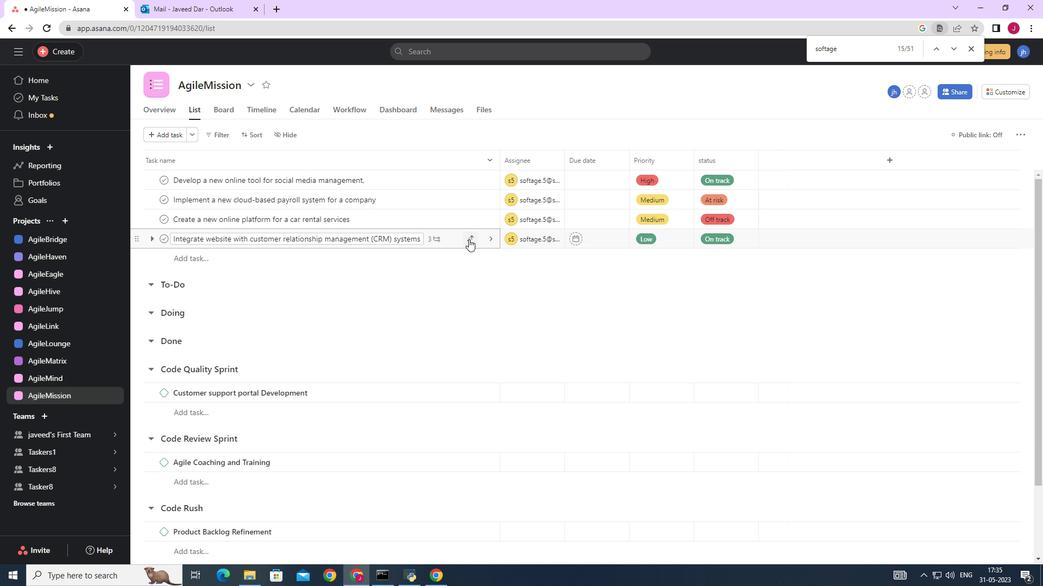 
Action: Mouse moved to (312, 318)
Screenshot: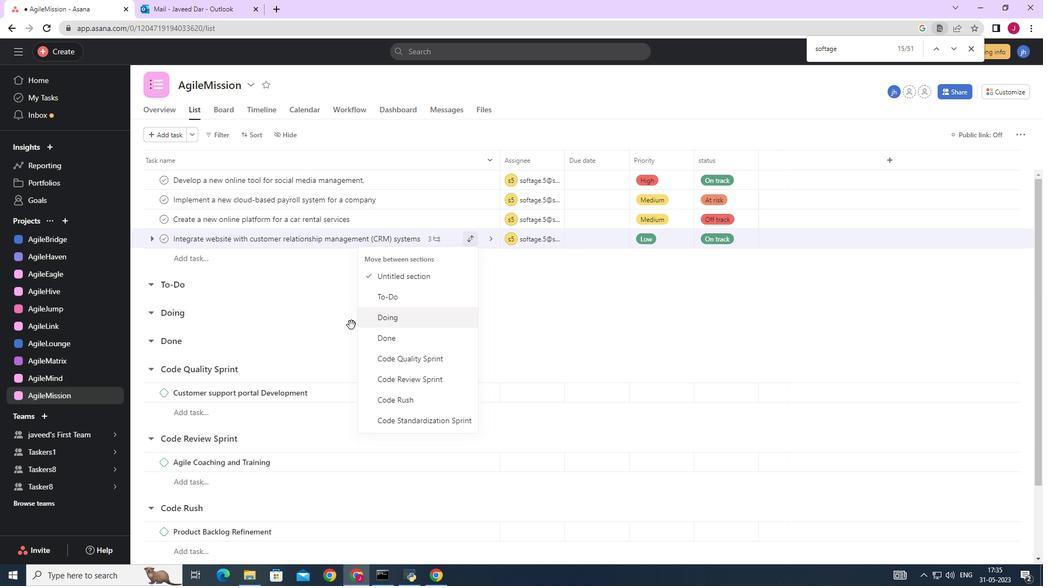 
Action: Mouse pressed left at (312, 318)
Screenshot: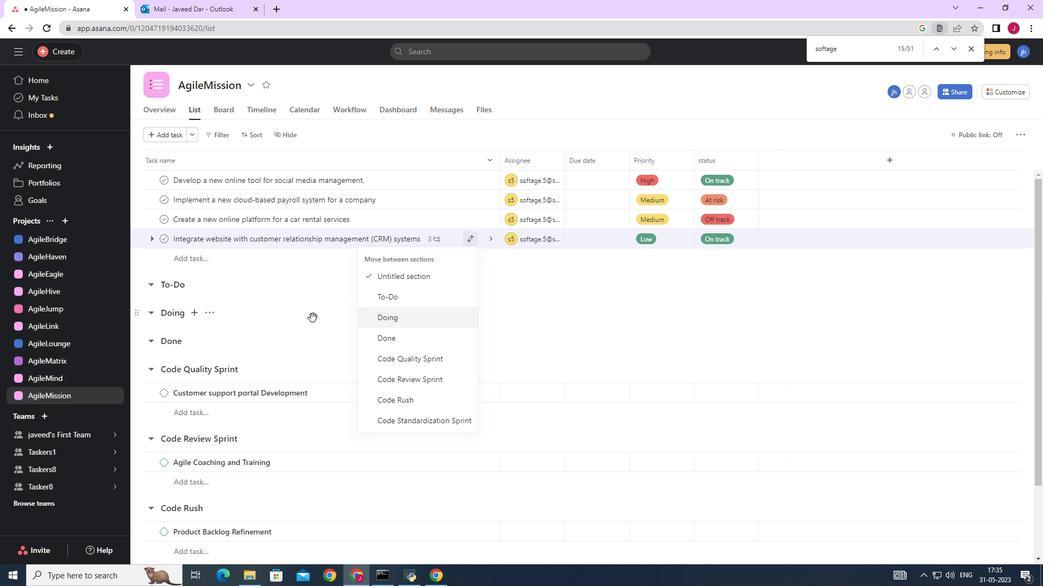 
Action: Mouse moved to (454, 237)
Screenshot: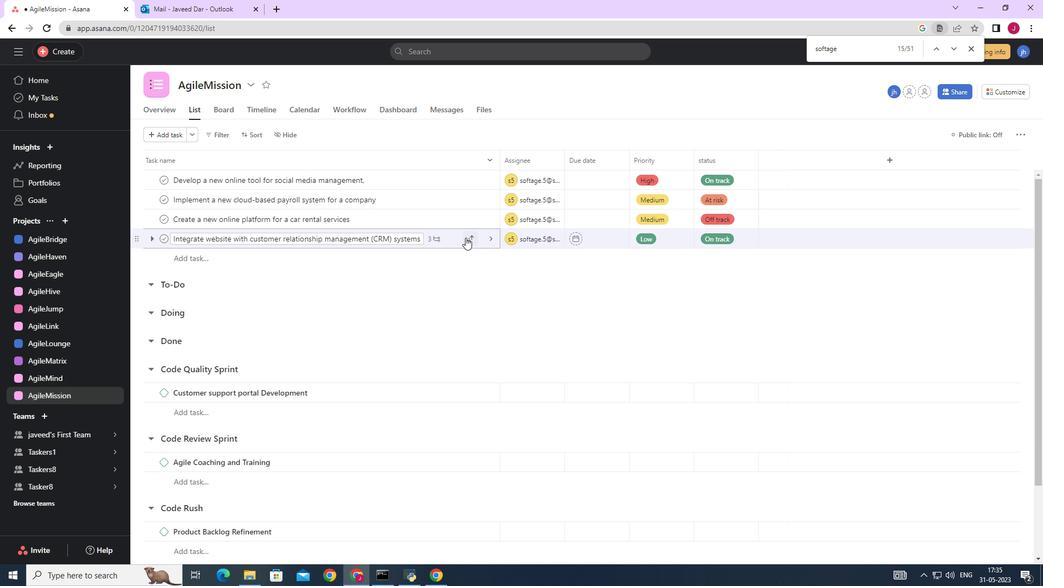 
Action: Mouse pressed left at (454, 237)
Screenshot: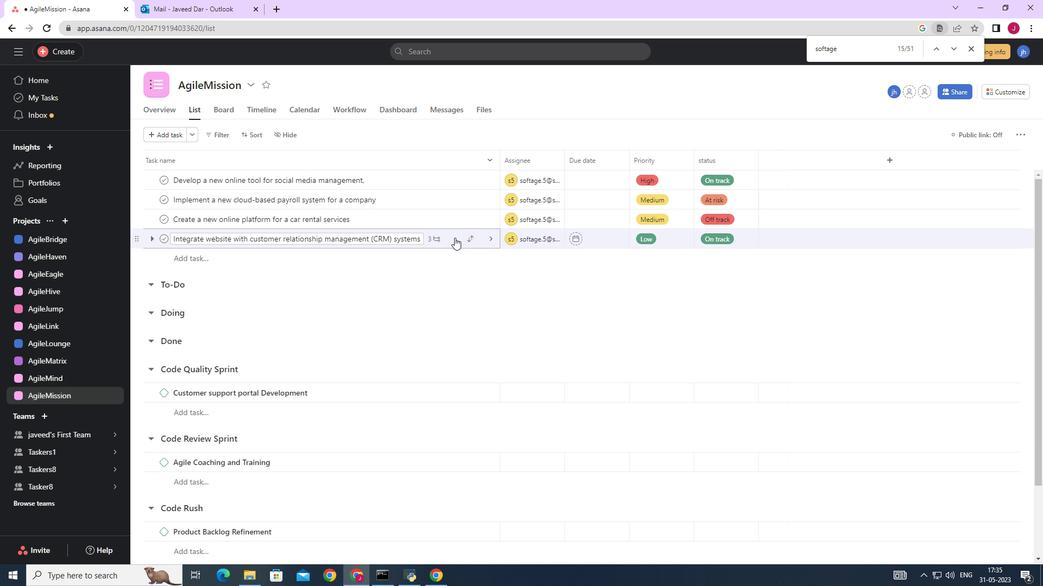 
Action: Mouse moved to (862, 368)
Screenshot: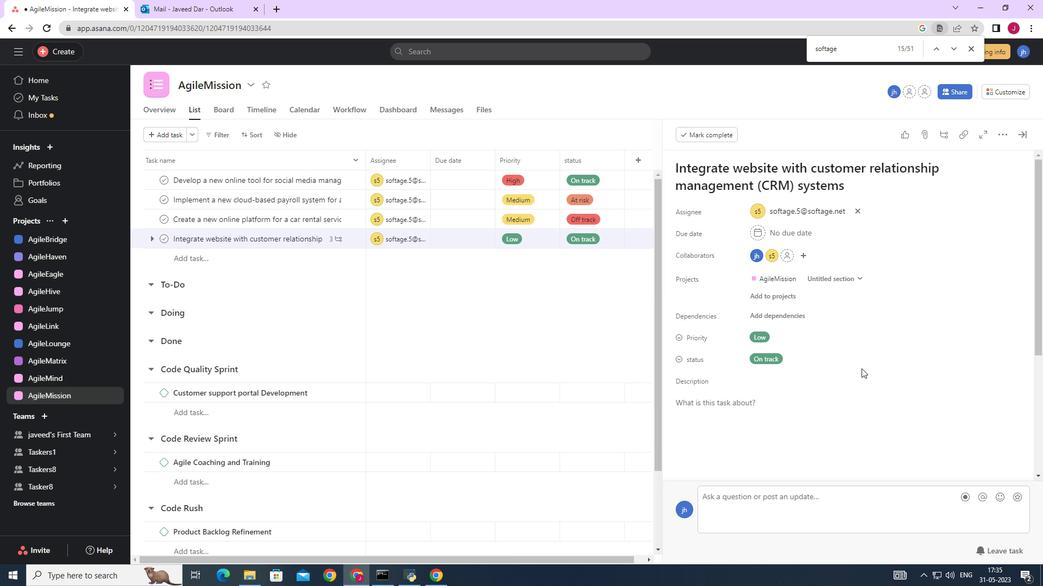 
Action: Mouse scrolled (862, 368) with delta (0, 0)
Screenshot: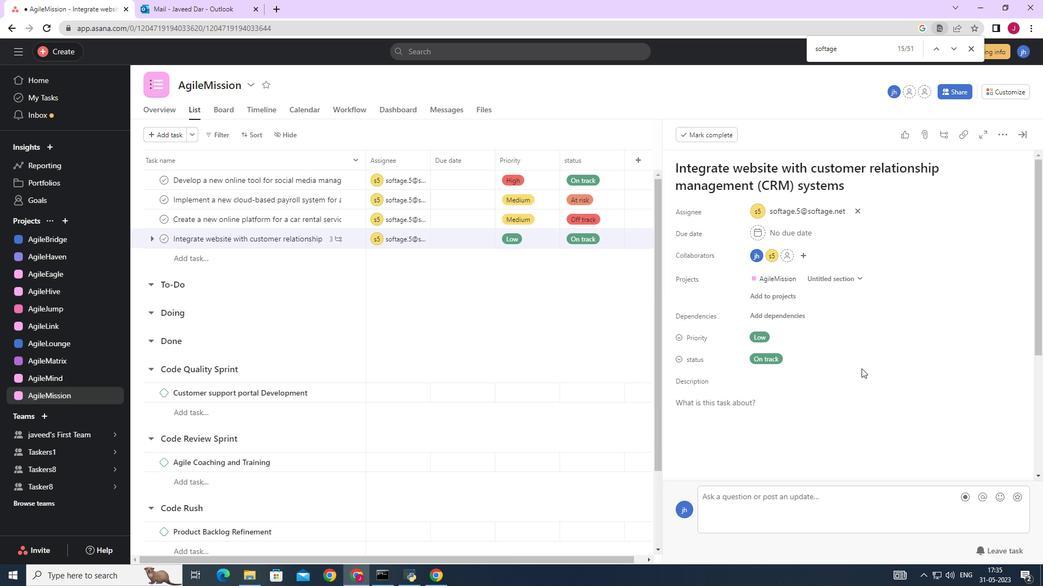 
Action: Mouse moved to (863, 368)
Screenshot: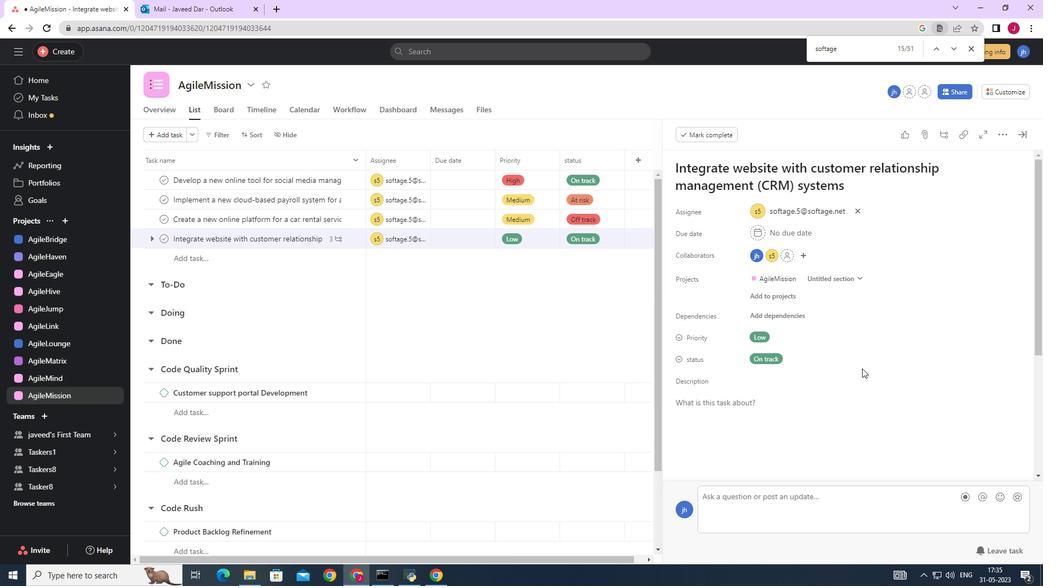 
Action: Mouse scrolled (863, 368) with delta (0, 0)
Screenshot: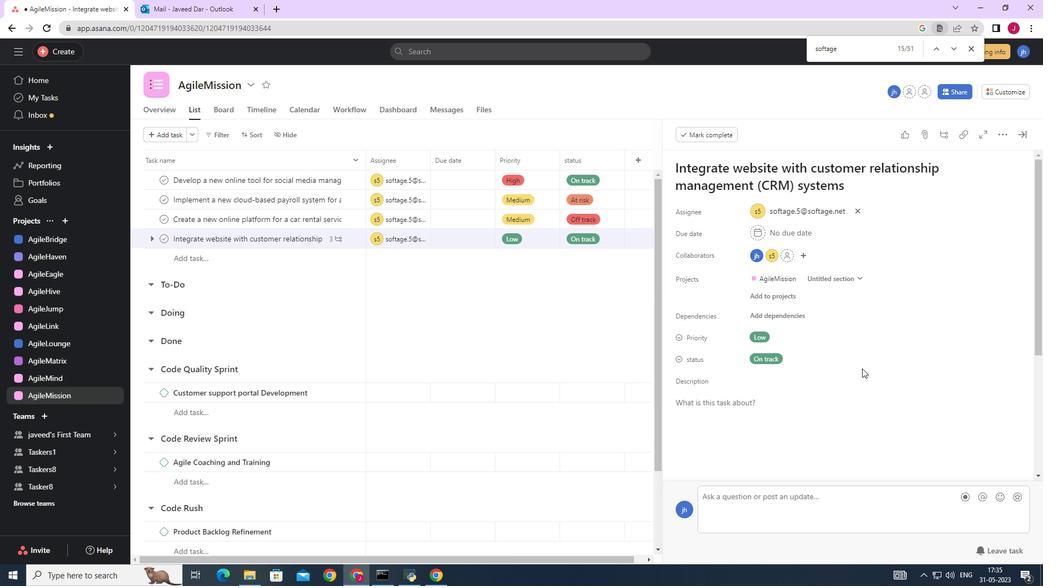 
Action: Mouse moved to (863, 370)
Screenshot: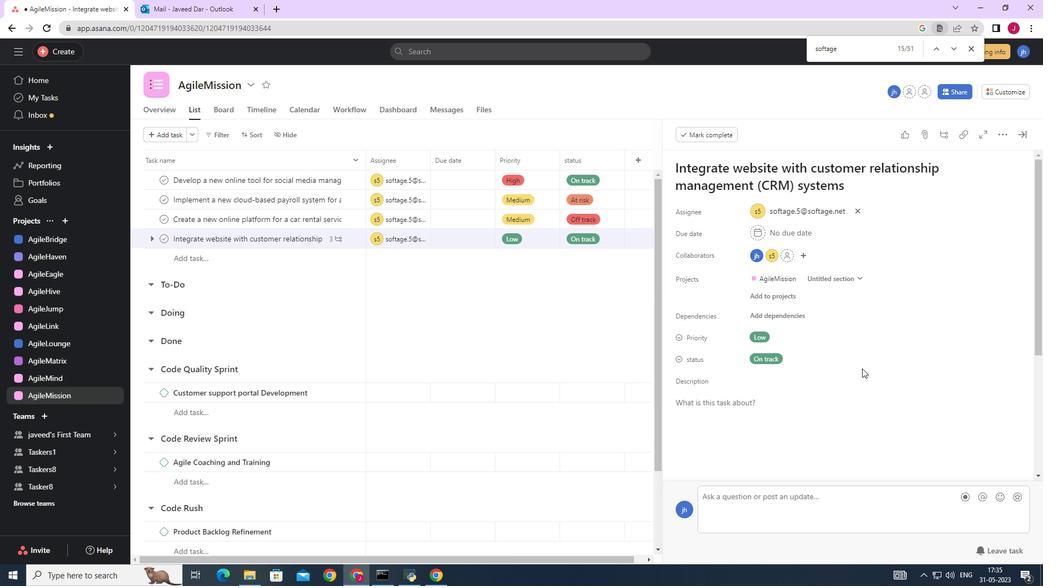 
Action: Mouse scrolled (863, 369) with delta (0, 0)
Screenshot: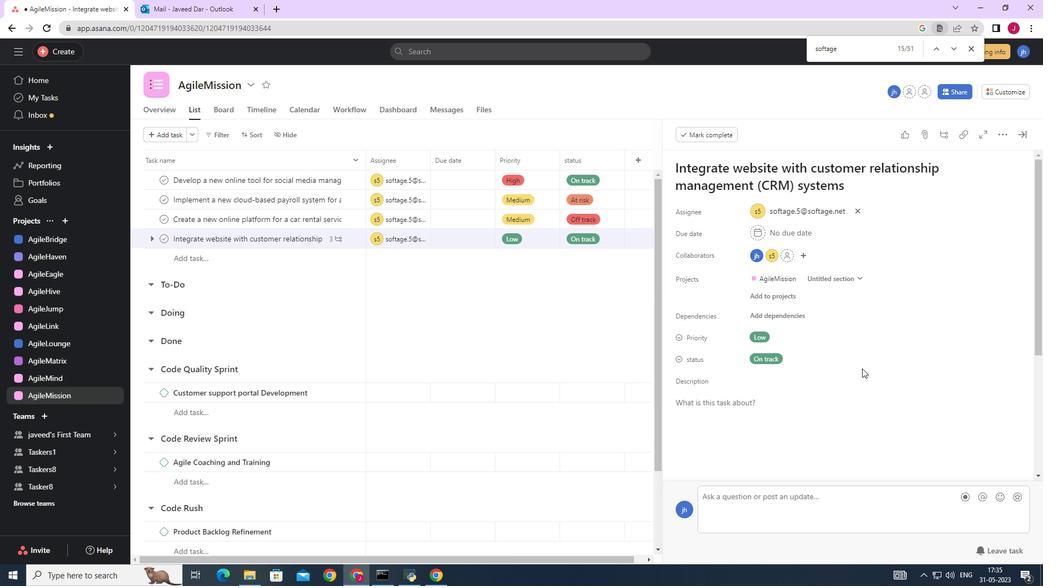 
Action: Mouse scrolled (863, 369) with delta (0, 0)
Screenshot: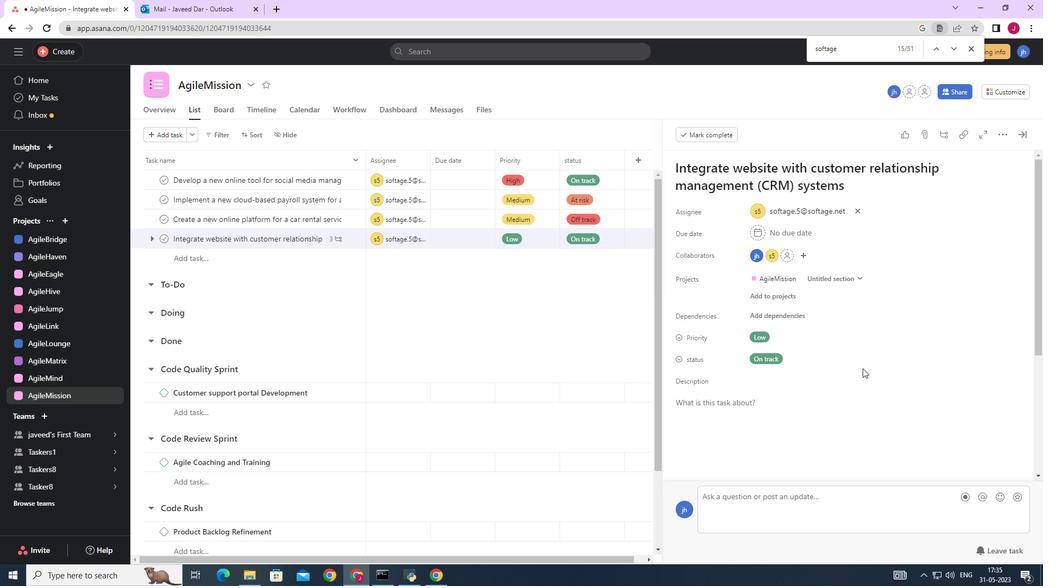 
Action: Mouse moved to (863, 371)
Screenshot: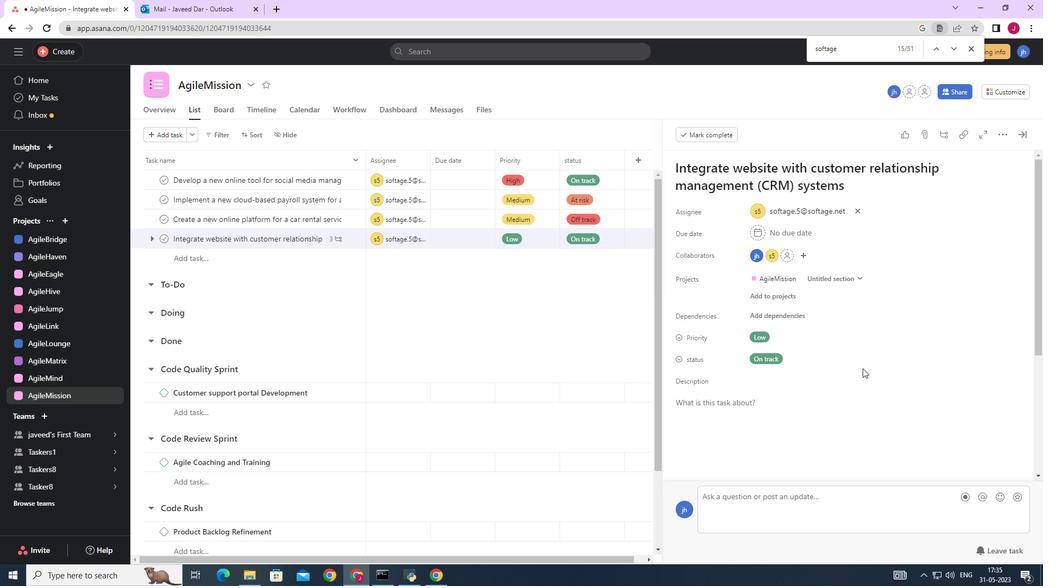 
Action: Mouse scrolled (863, 370) with delta (0, 0)
Screenshot: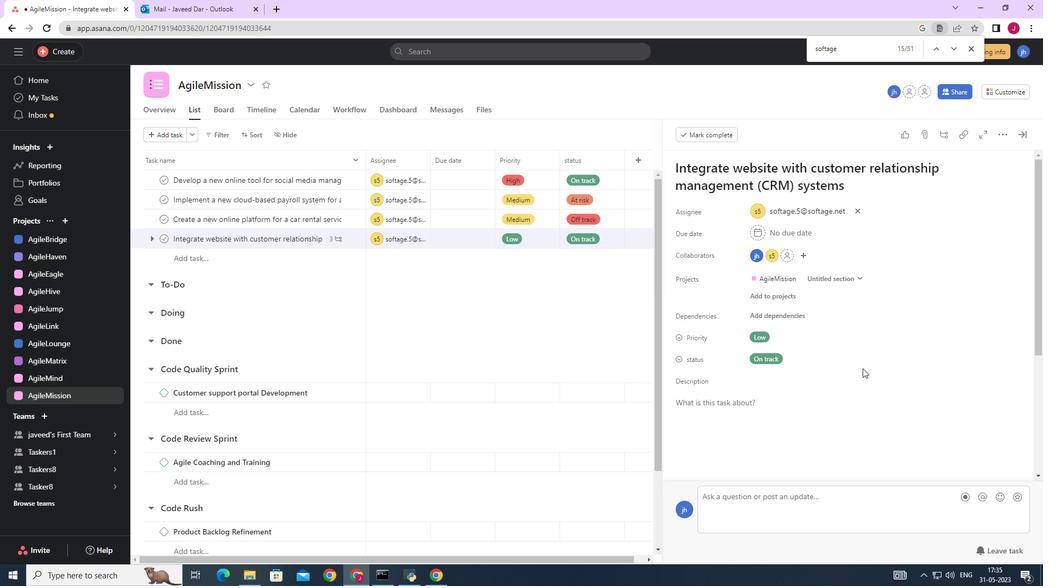 
Action: Mouse moved to (845, 399)
Screenshot: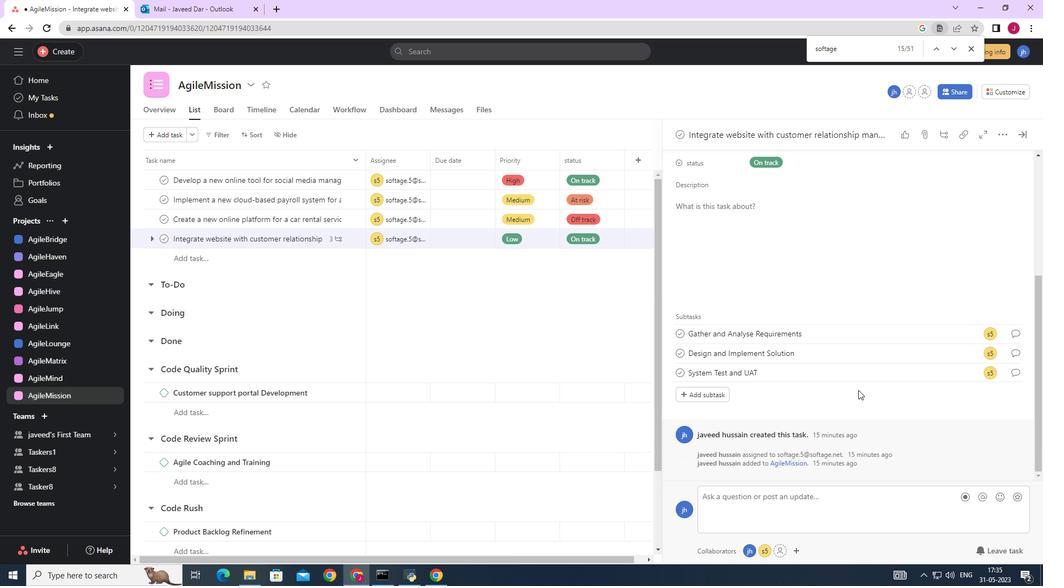 
Action: Mouse scrolled (857, 393) with delta (0, 0)
Screenshot: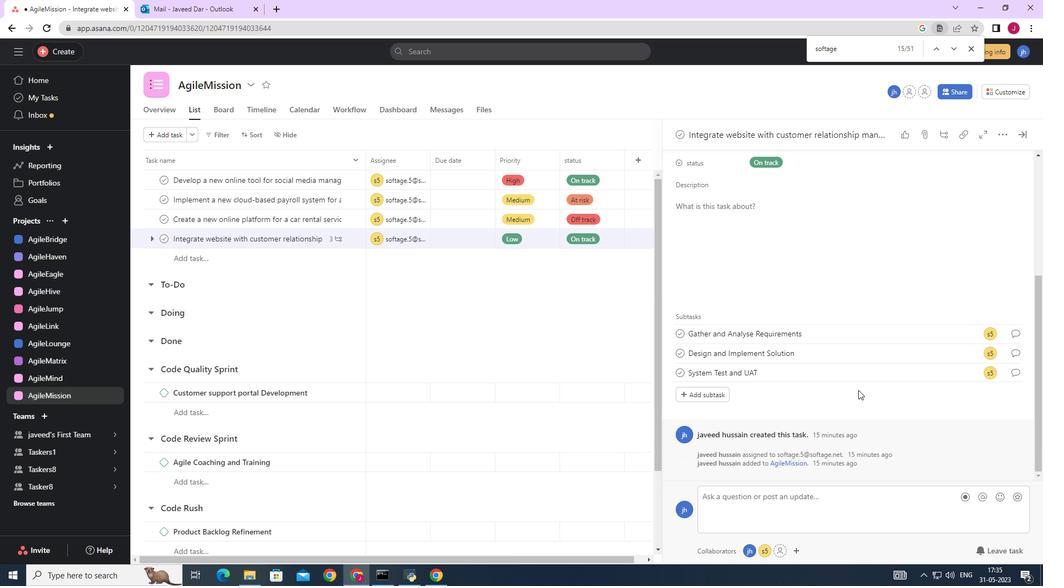 
Action: Mouse moved to (844, 399)
Screenshot: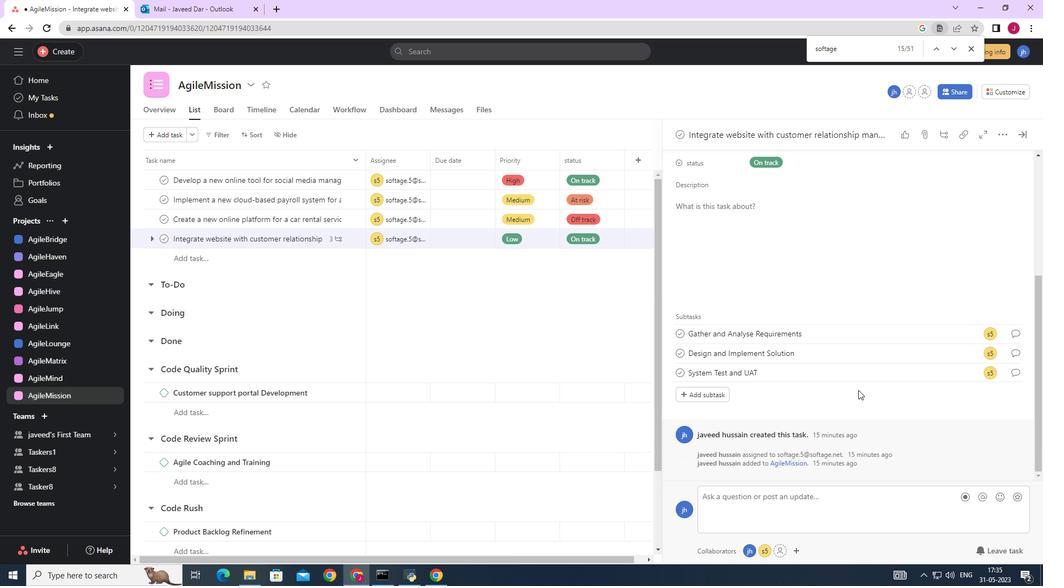 
Action: Mouse scrolled (857, 393) with delta (0, 0)
Screenshot: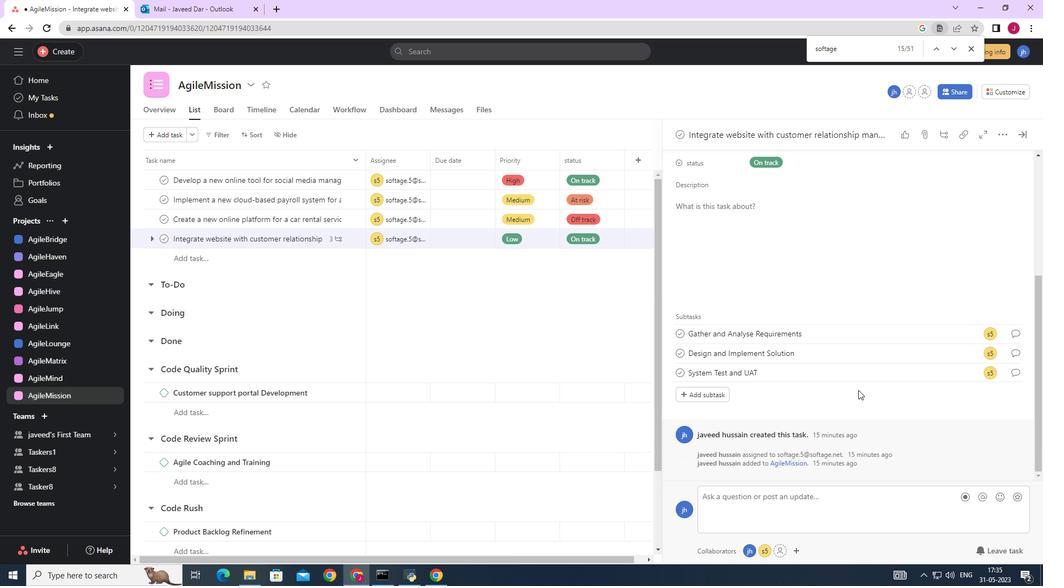 
Action: Mouse moved to (843, 398)
Screenshot: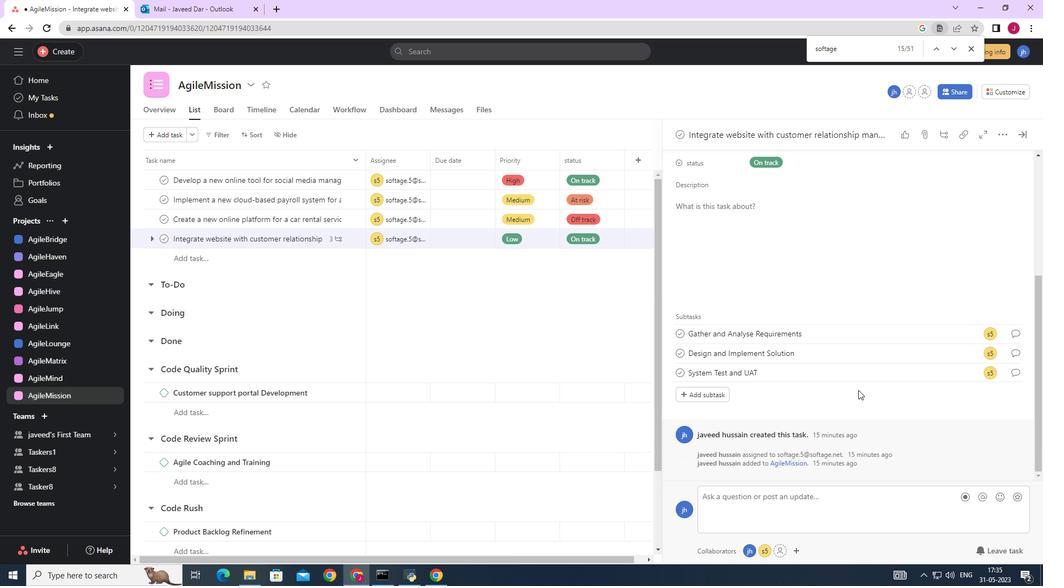 
Action: Mouse scrolled (857, 393) with delta (0, 0)
Screenshot: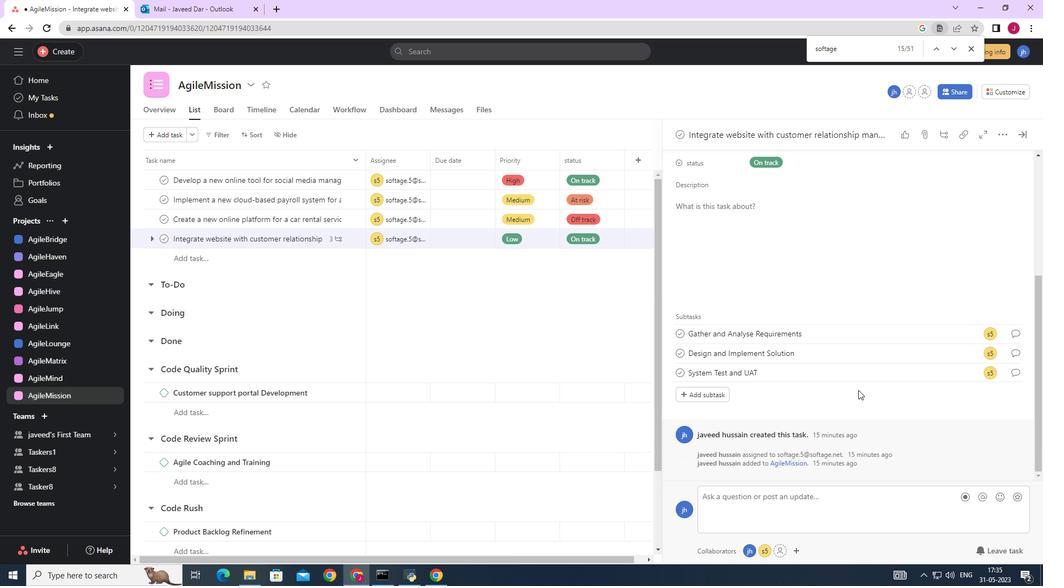 
Action: Mouse moved to (713, 396)
Screenshot: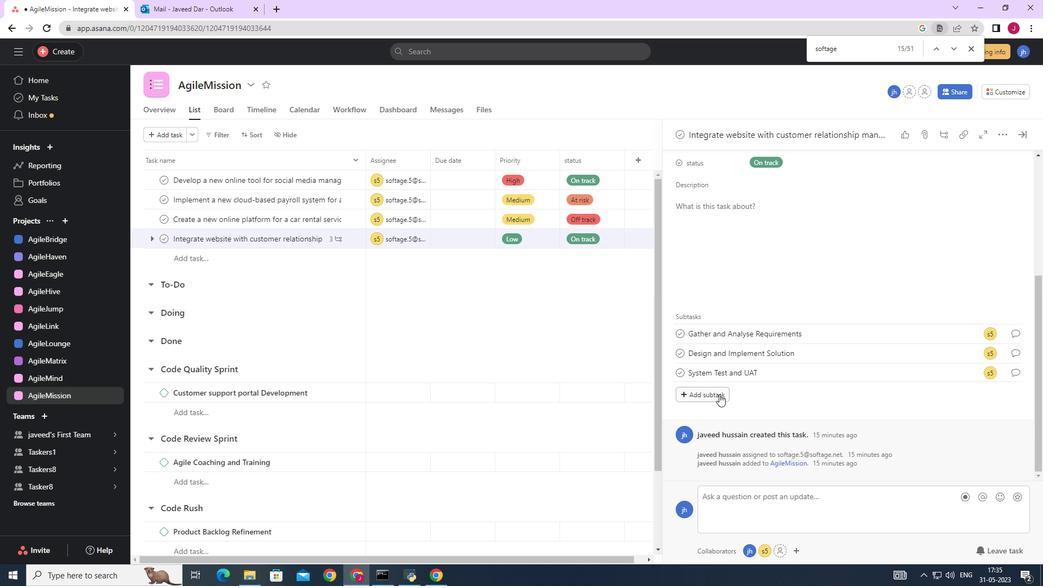 
Action: Mouse pressed left at (713, 396)
Screenshot: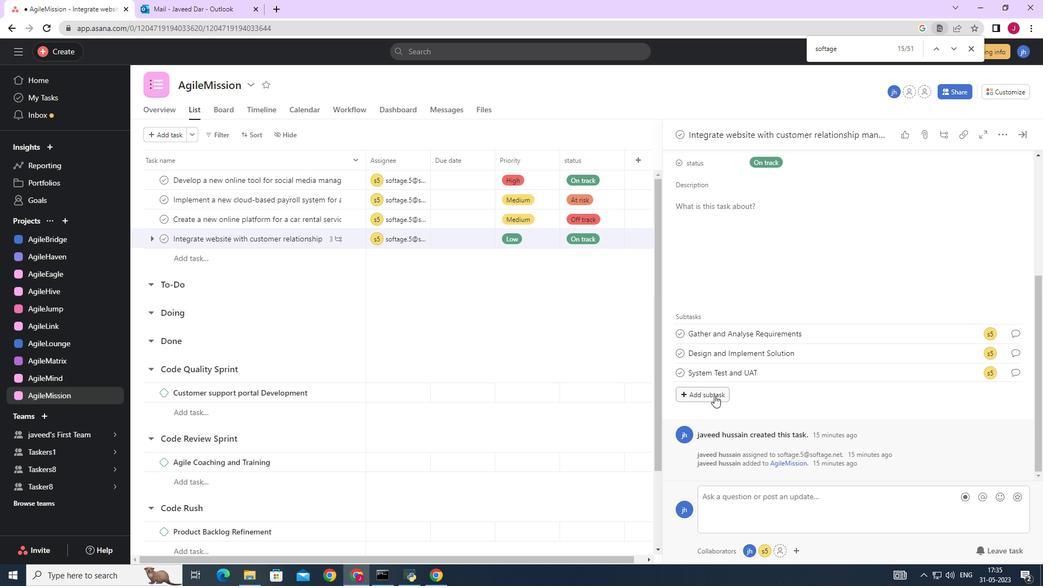
Action: Mouse moved to (723, 373)
Screenshot: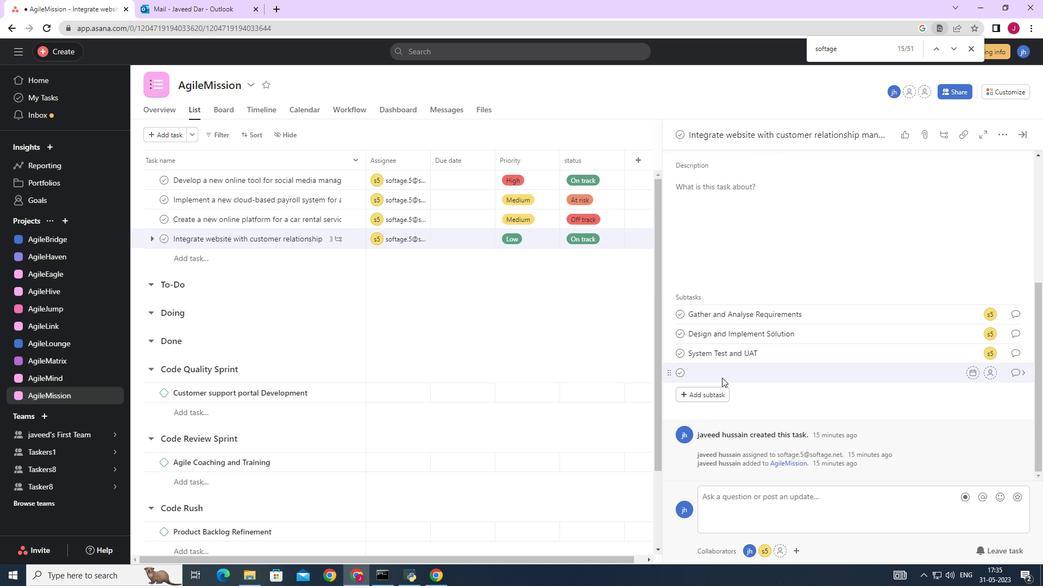 
Action: Key pressed <Key.caps_lock><Key.caps_lock>r<Key.caps_lock>ELEASE<Key.space>TO<Key.space>PRODUCTION<Key.space>/<Key.space><Key.caps_lock>g<Key.caps_lock>O<Key.space><Key.caps_lock>l<Key.caps_lock>IVE
Screenshot: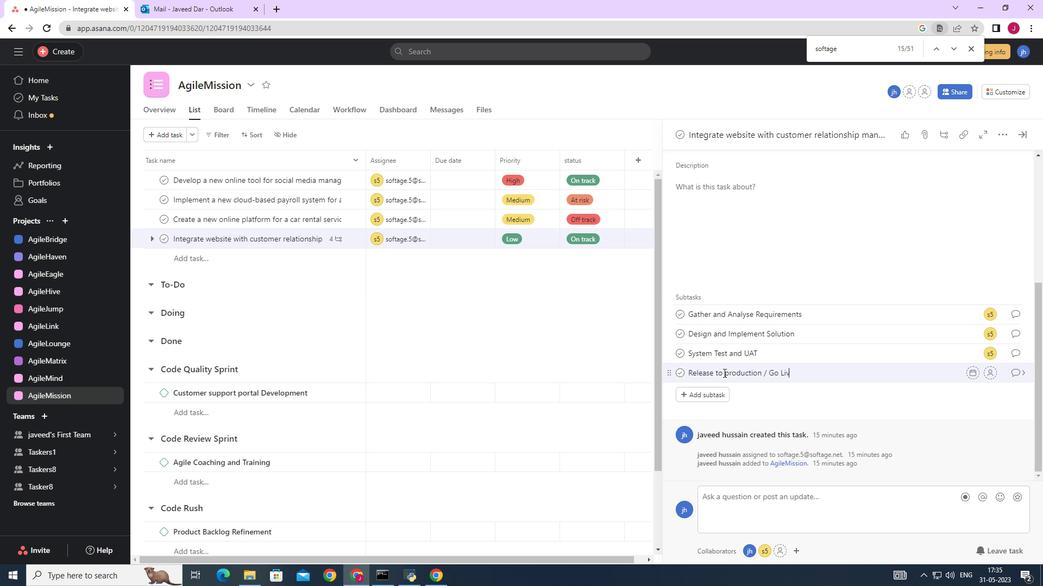 
Action: Mouse moved to (986, 371)
Screenshot: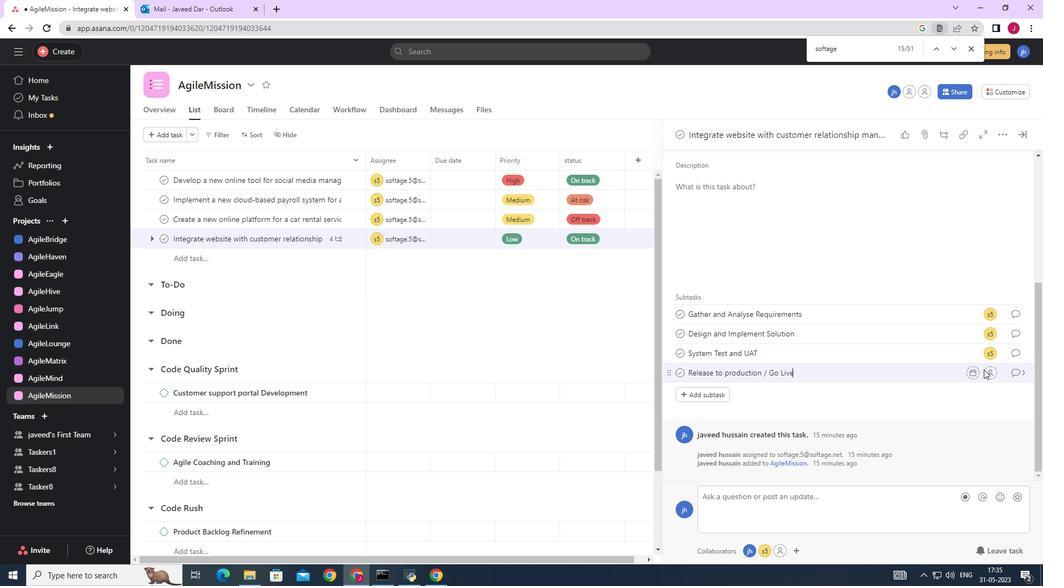 
Action: Mouse pressed left at (986, 371)
Screenshot: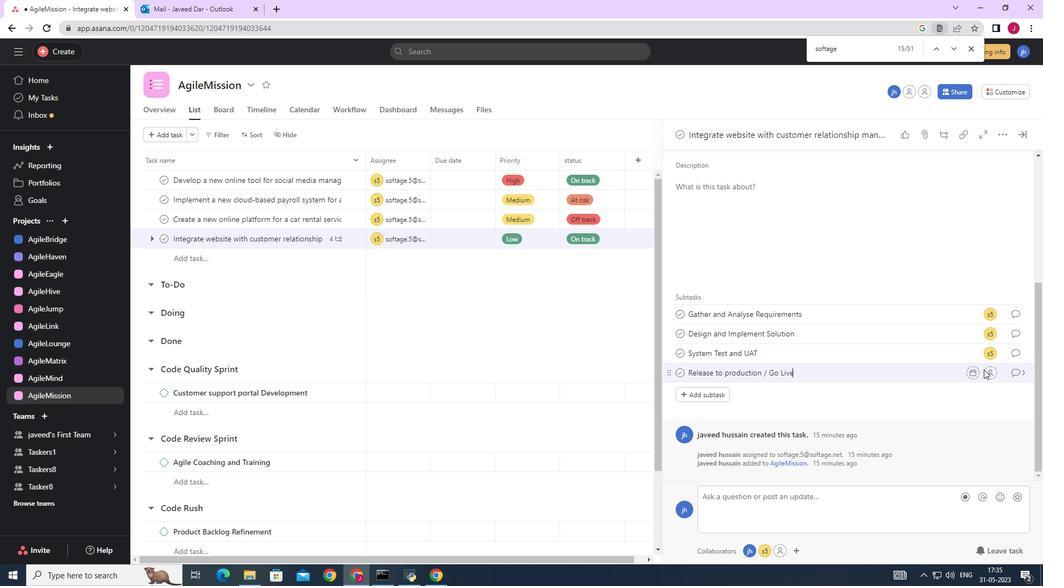 
Action: Mouse moved to (869, 520)
Screenshot: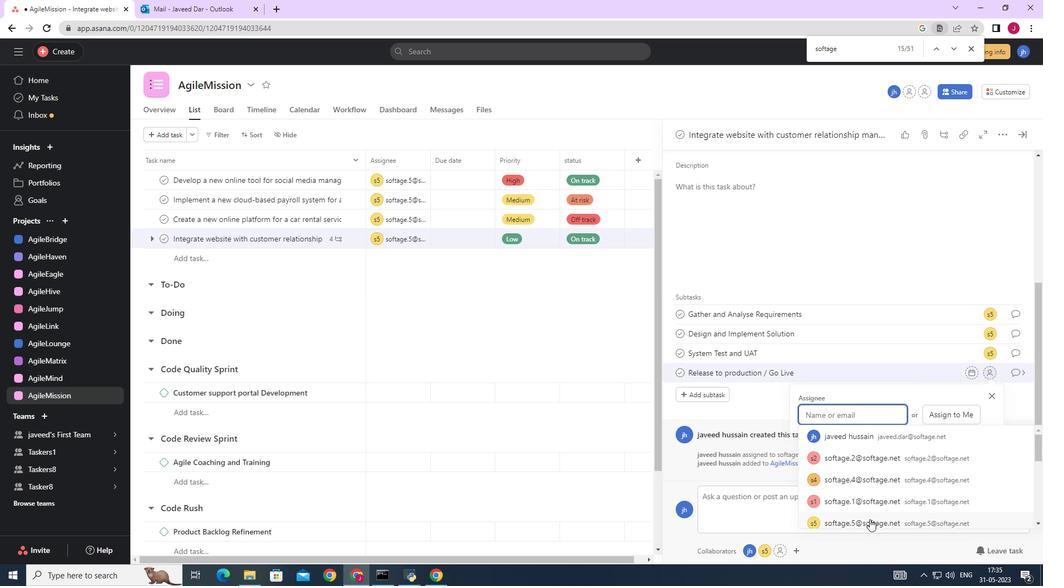 
Action: Mouse pressed left at (869, 520)
Screenshot: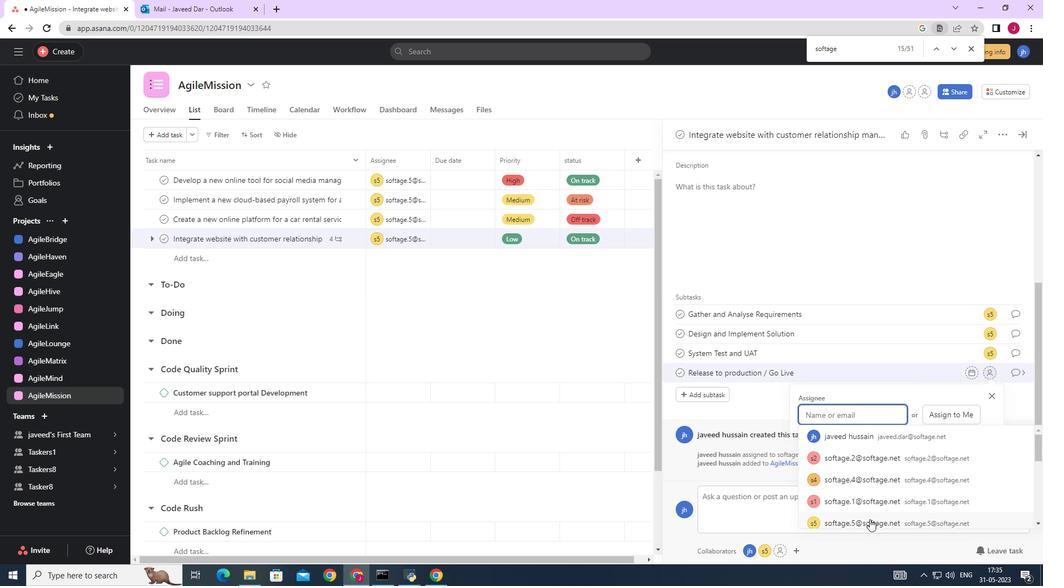 
Action: Mouse moved to (1017, 374)
Screenshot: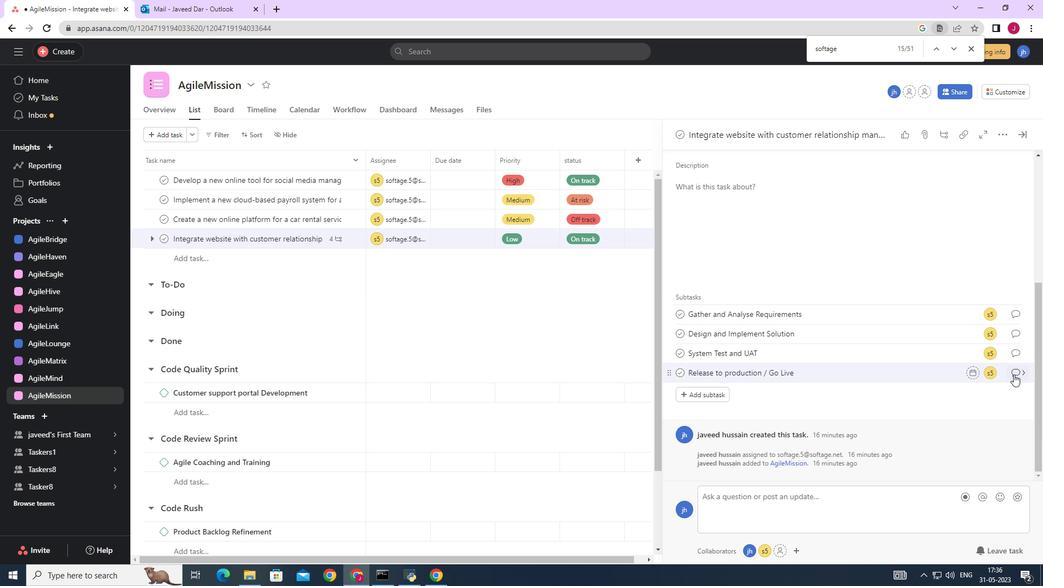 
Action: Mouse pressed left at (1017, 374)
Screenshot: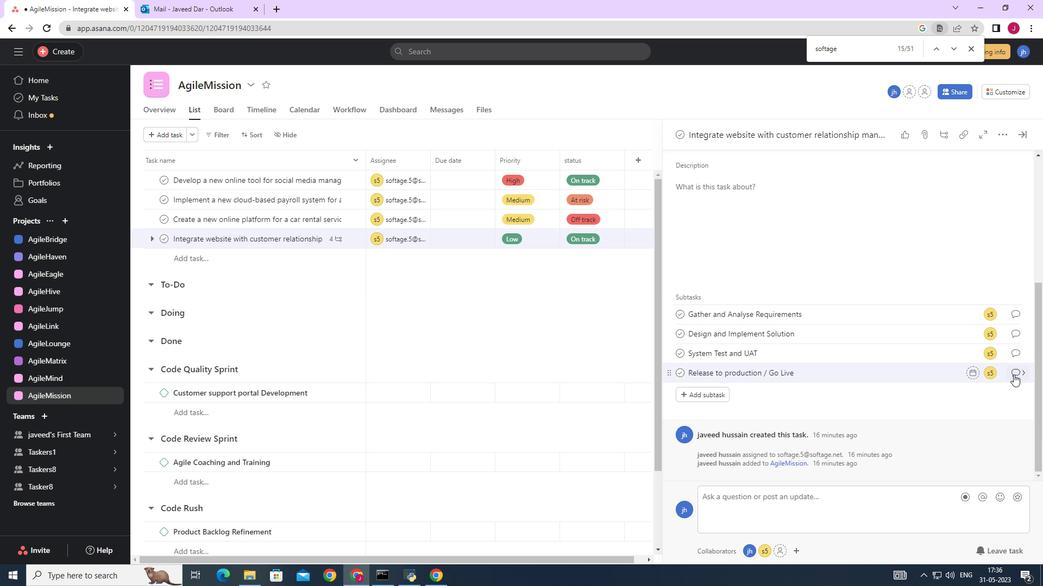 
Action: Mouse moved to (711, 315)
Screenshot: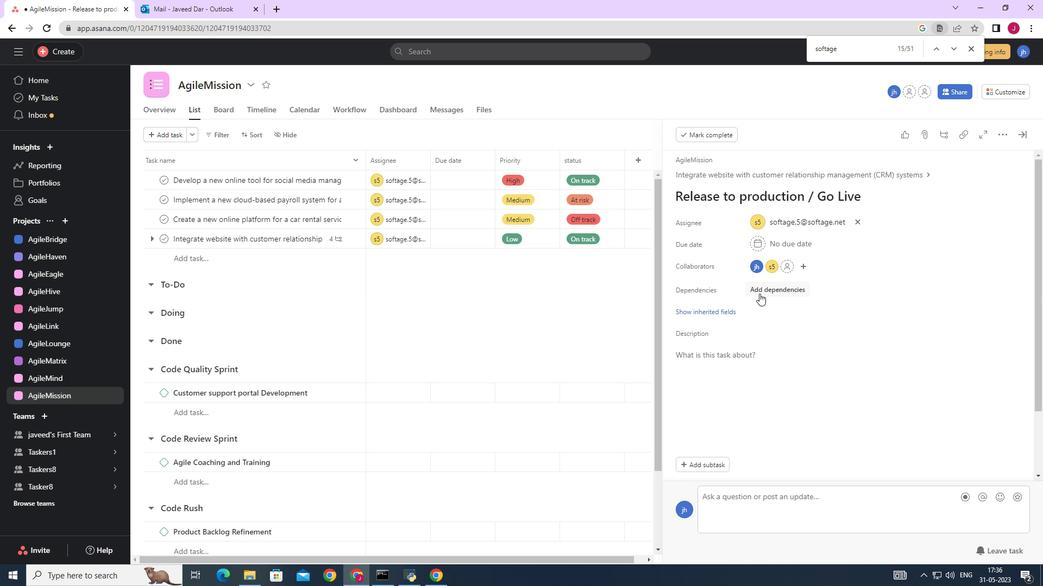 
Action: Mouse pressed left at (711, 315)
Screenshot: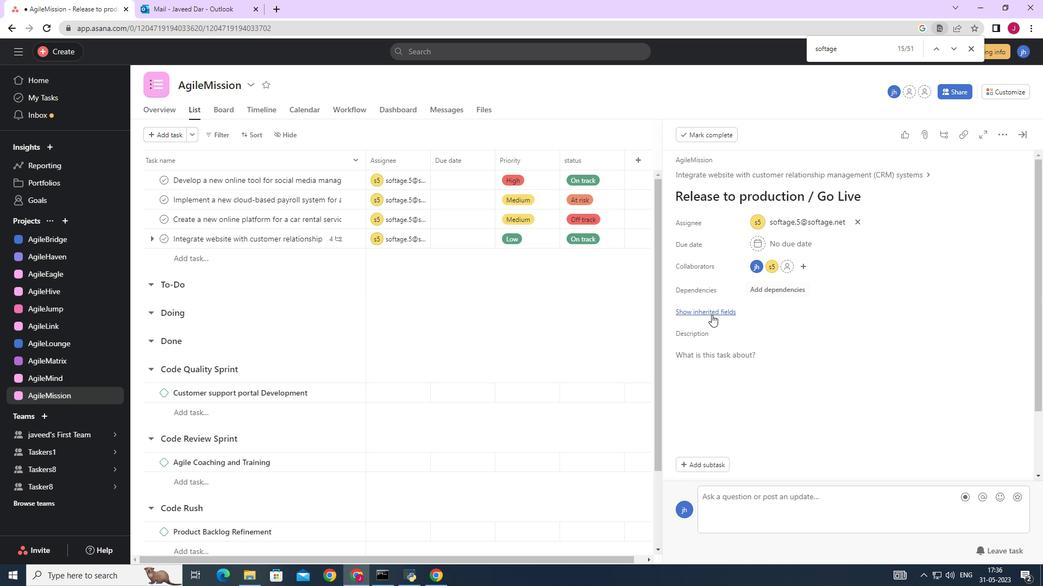 
Action: Mouse moved to (707, 331)
Screenshot: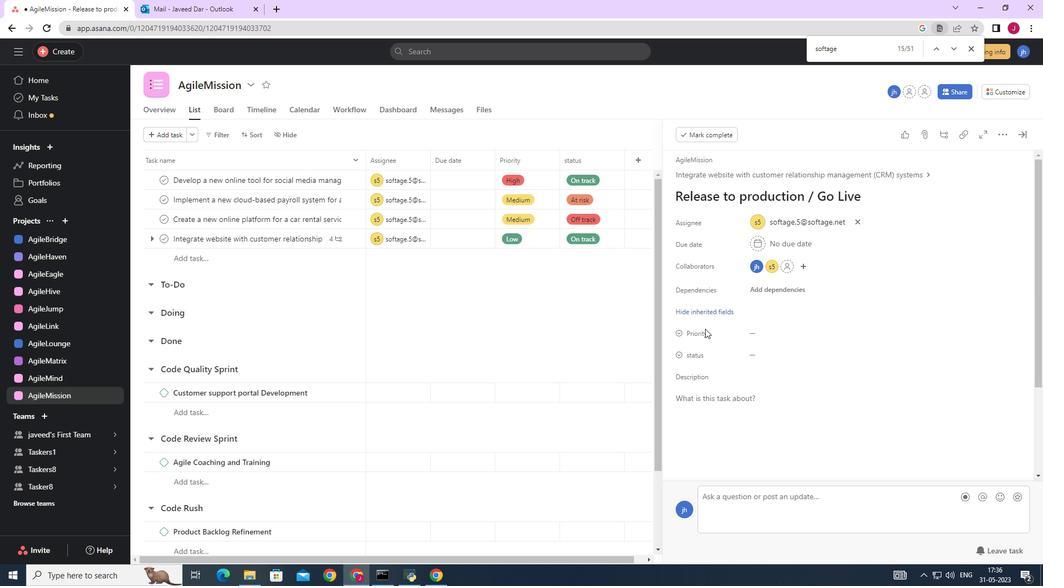 
Action: Mouse pressed left at (707, 331)
Screenshot: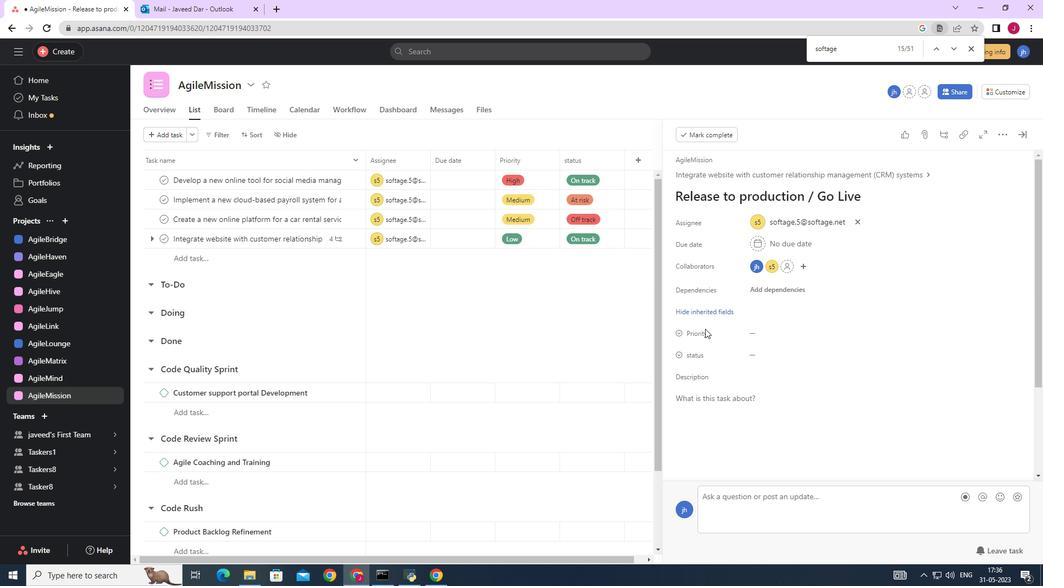 
Action: Mouse moved to (743, 332)
Screenshot: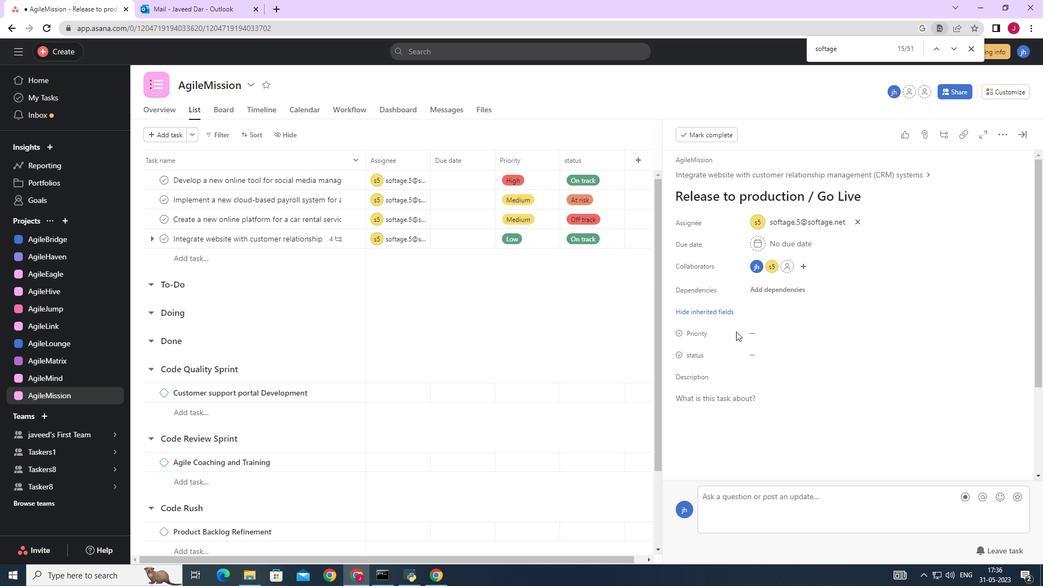 
Action: Mouse pressed left at (743, 332)
Screenshot: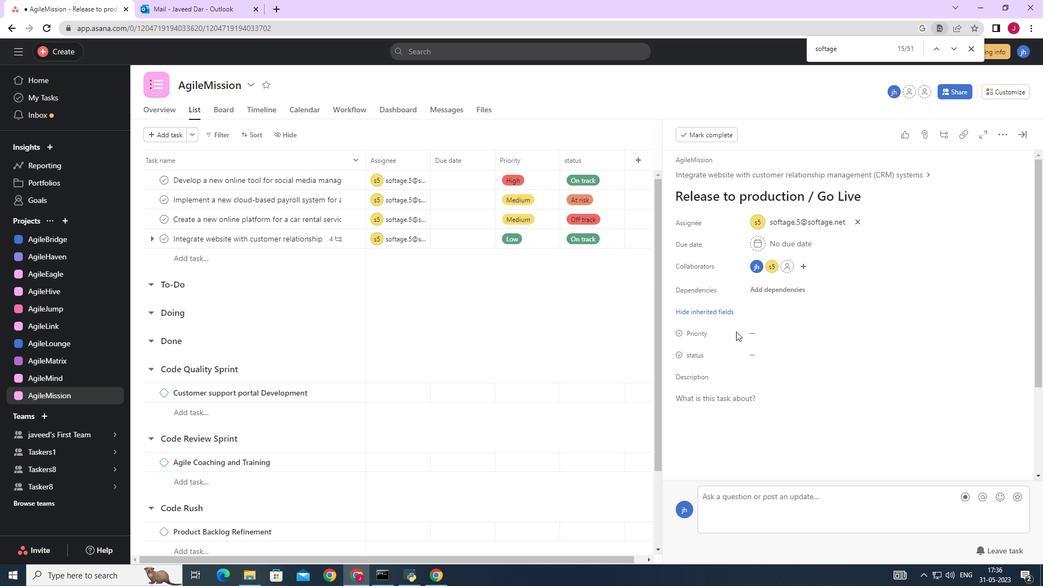 
Action: Mouse moved to (757, 333)
Screenshot: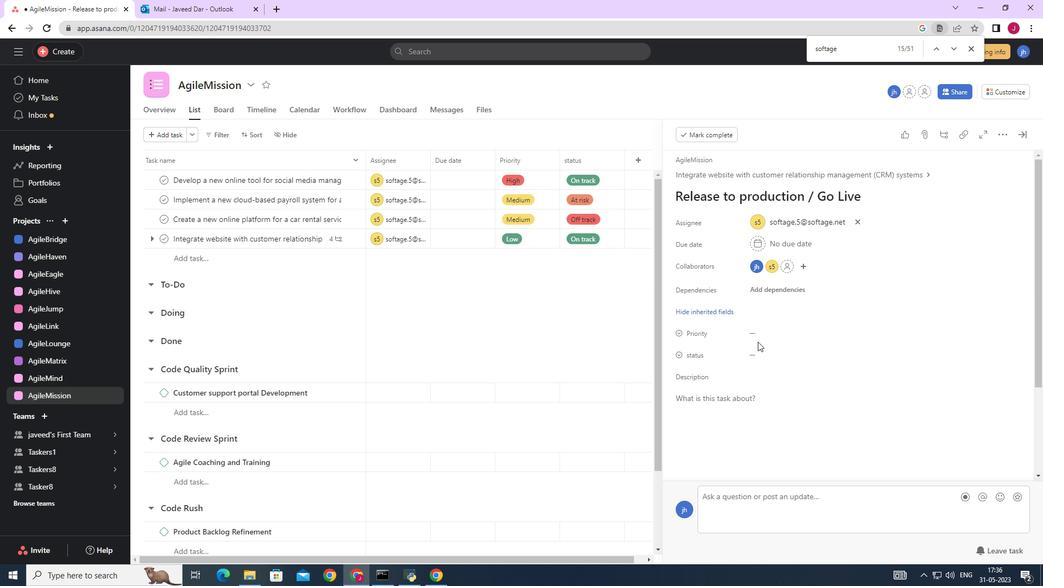 
Action: Mouse pressed left at (757, 333)
Screenshot: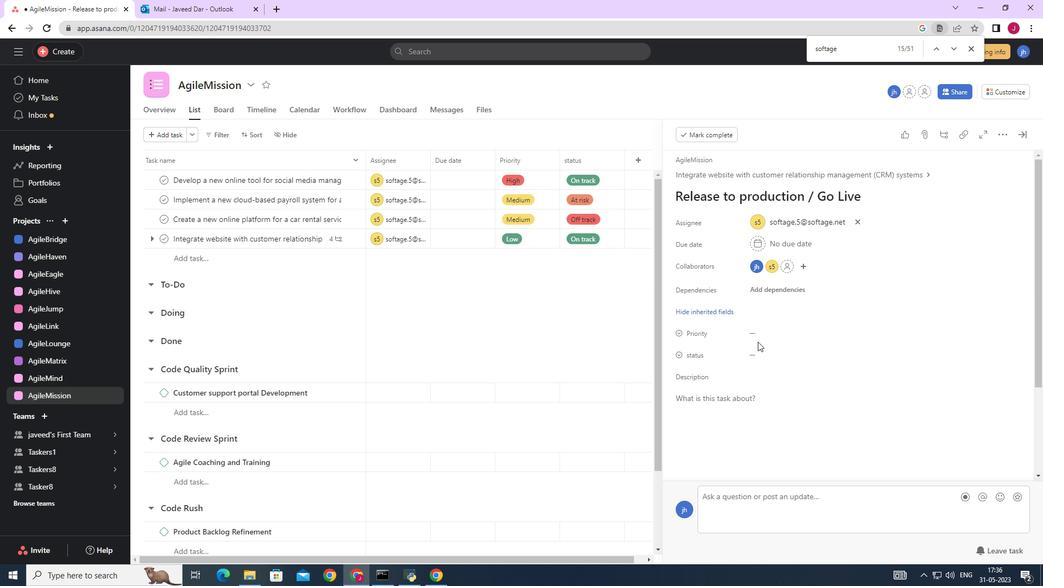 
Action: Mouse moved to (786, 391)
Screenshot: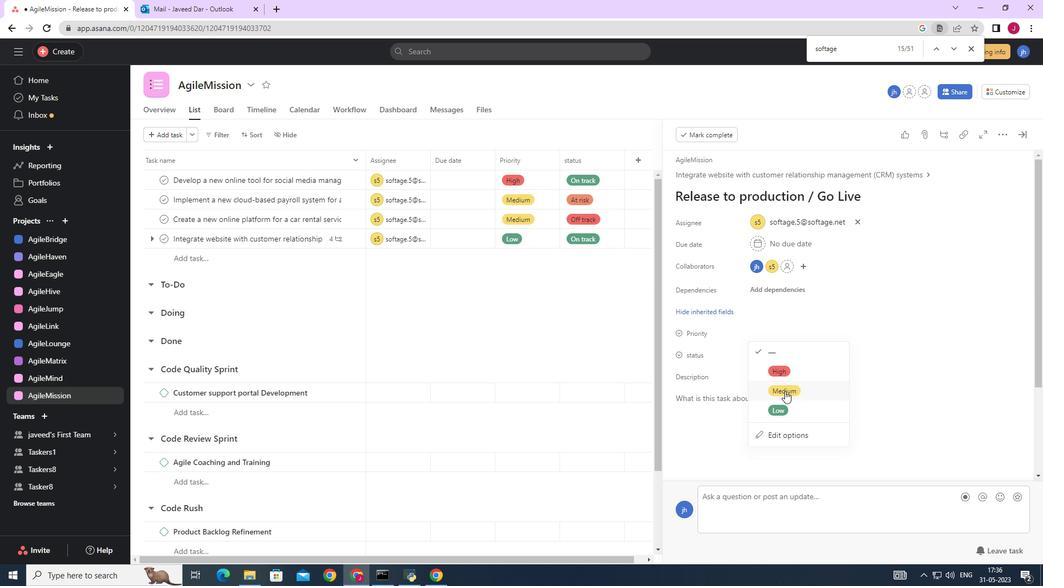 
Action: Mouse pressed left at (785, 391)
Screenshot: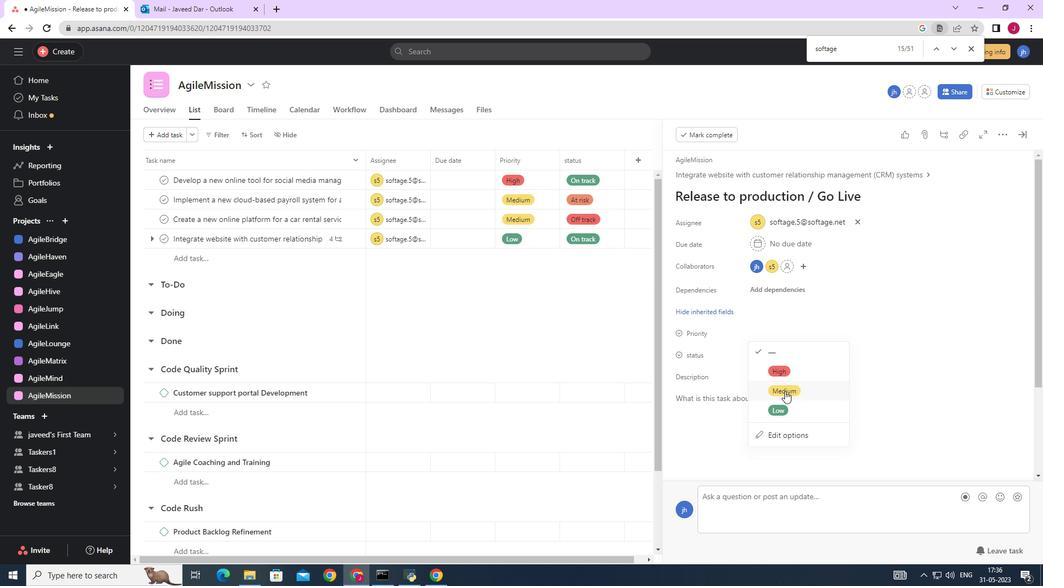 
Action: Mouse moved to (763, 353)
Screenshot: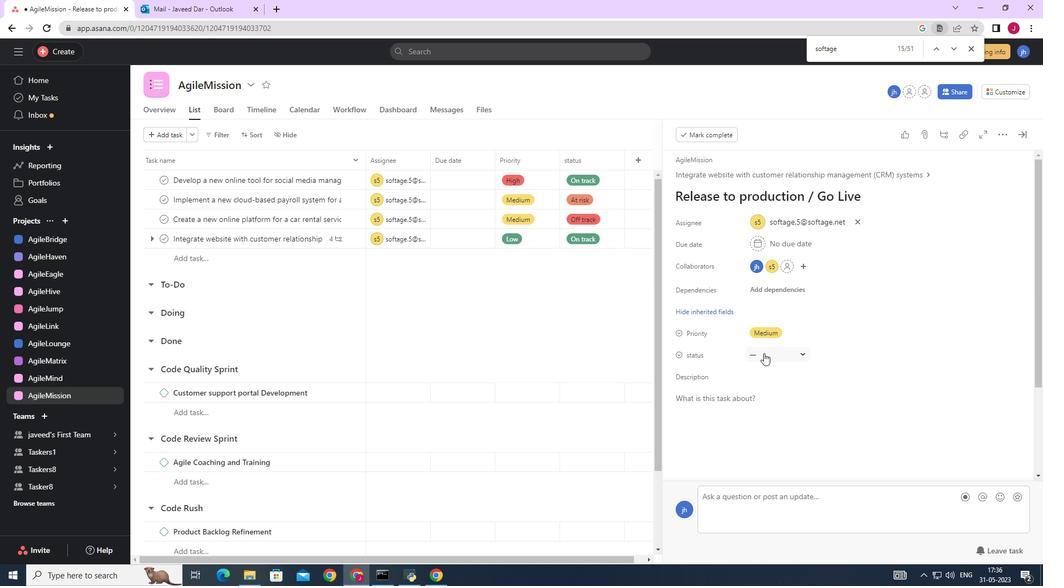 
Action: Mouse pressed left at (763, 353)
Screenshot: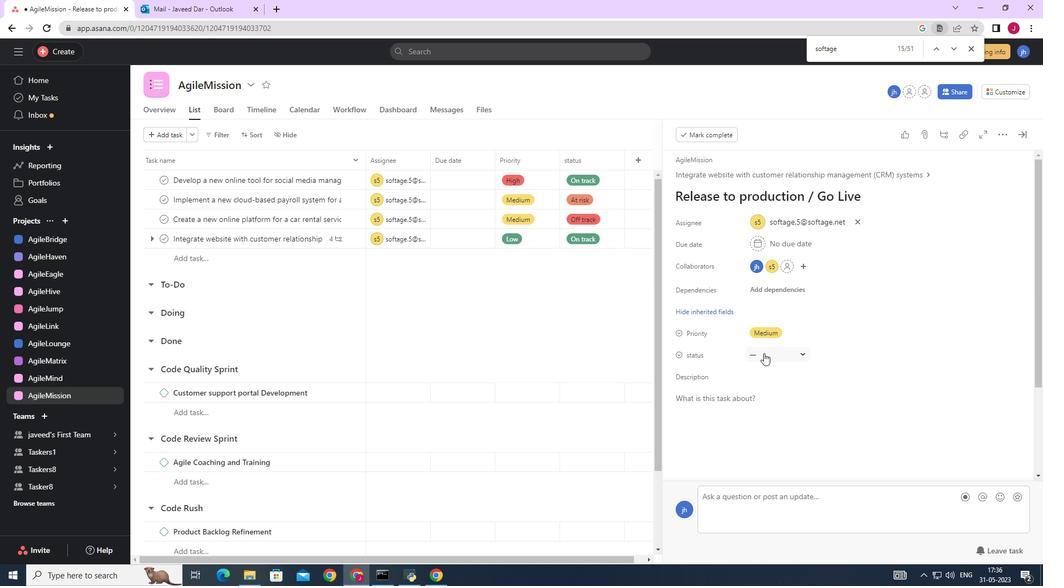 
Action: Mouse moved to (781, 431)
Screenshot: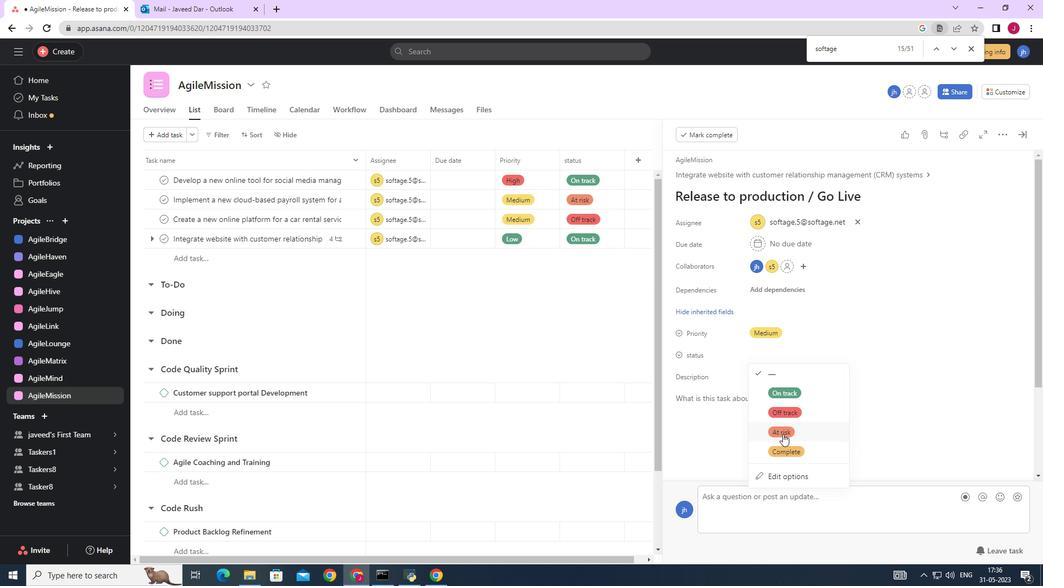 
Action: Mouse pressed left at (781, 431)
Screenshot: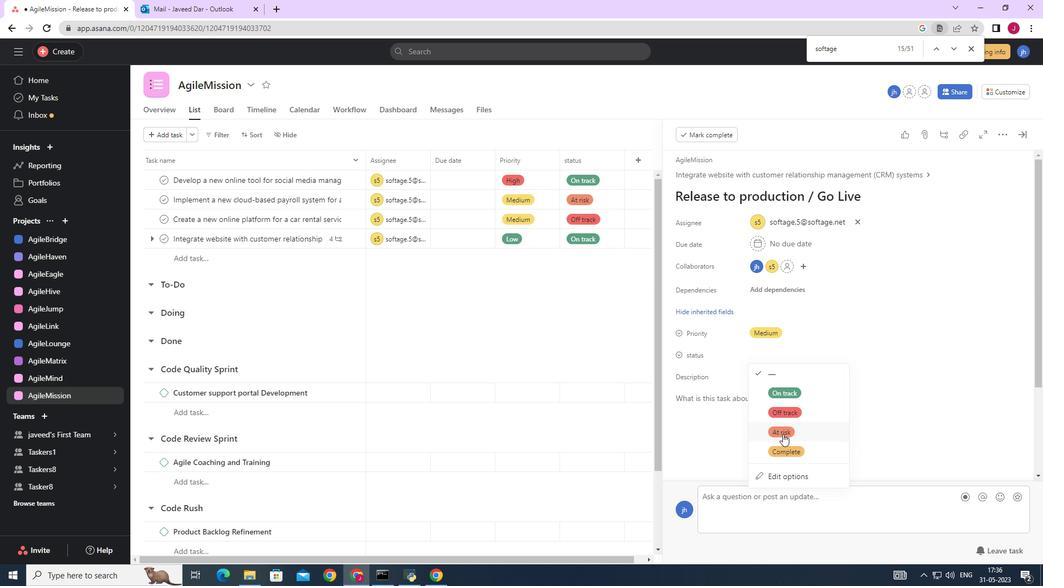 
Action: Mouse moved to (1020, 133)
Screenshot: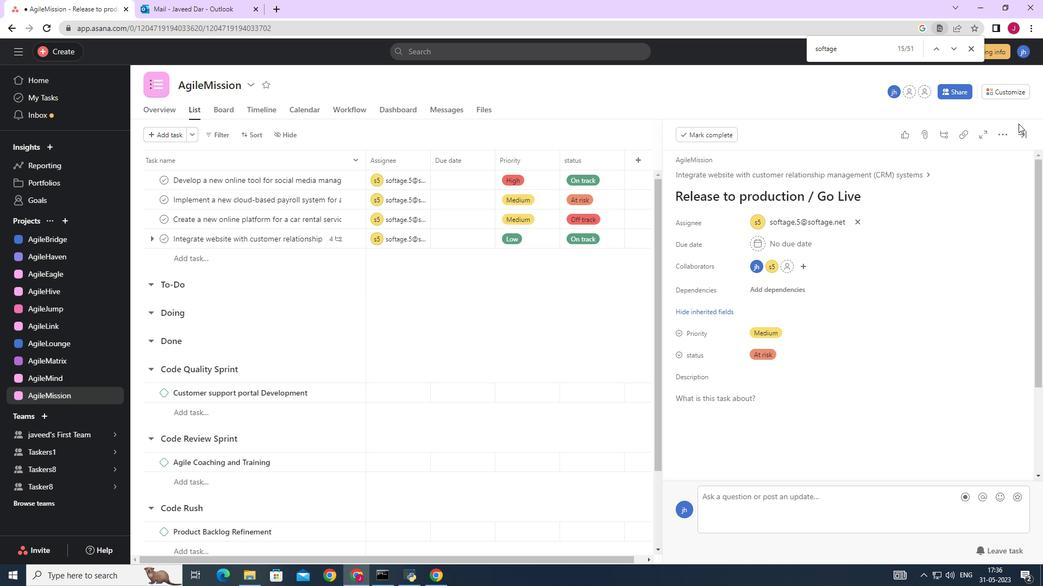 
Action: Mouse pressed left at (1020, 133)
Screenshot: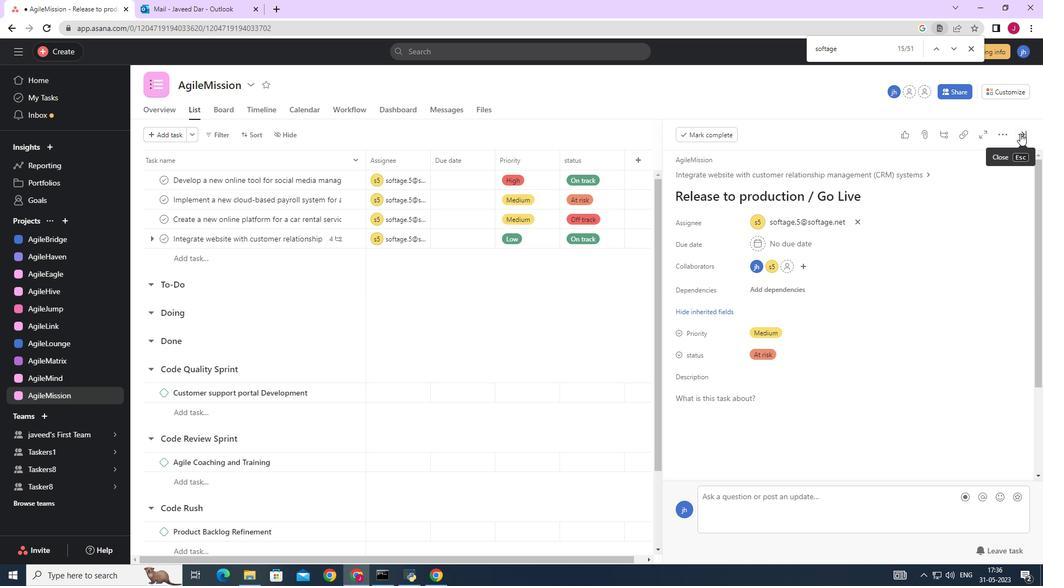 
Action: Mouse moved to (966, 179)
Screenshot: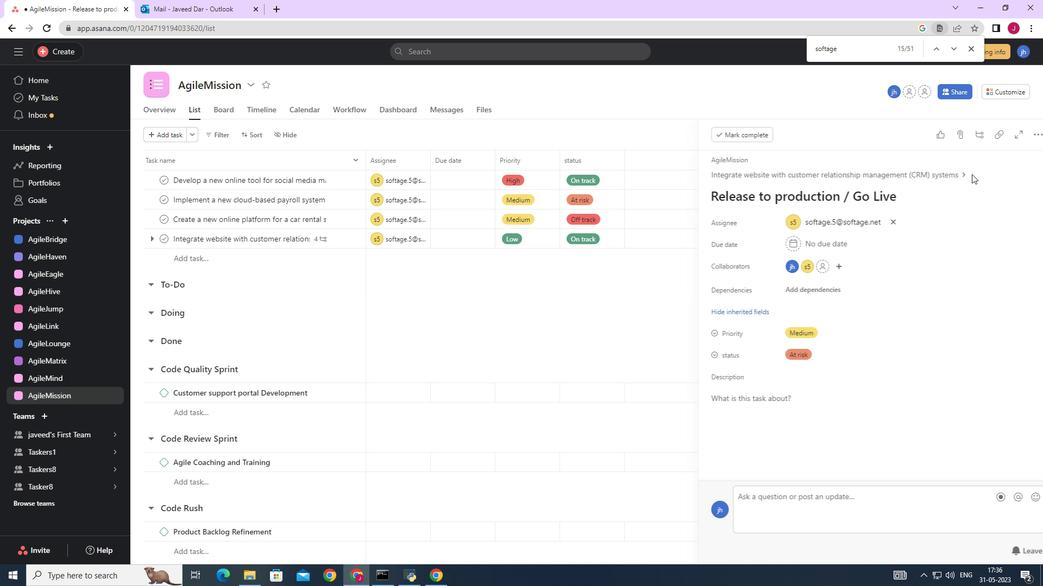 
